 Task: Archive a repository to make it read-only.
Action: Mouse moved to (1102, 66)
Screenshot: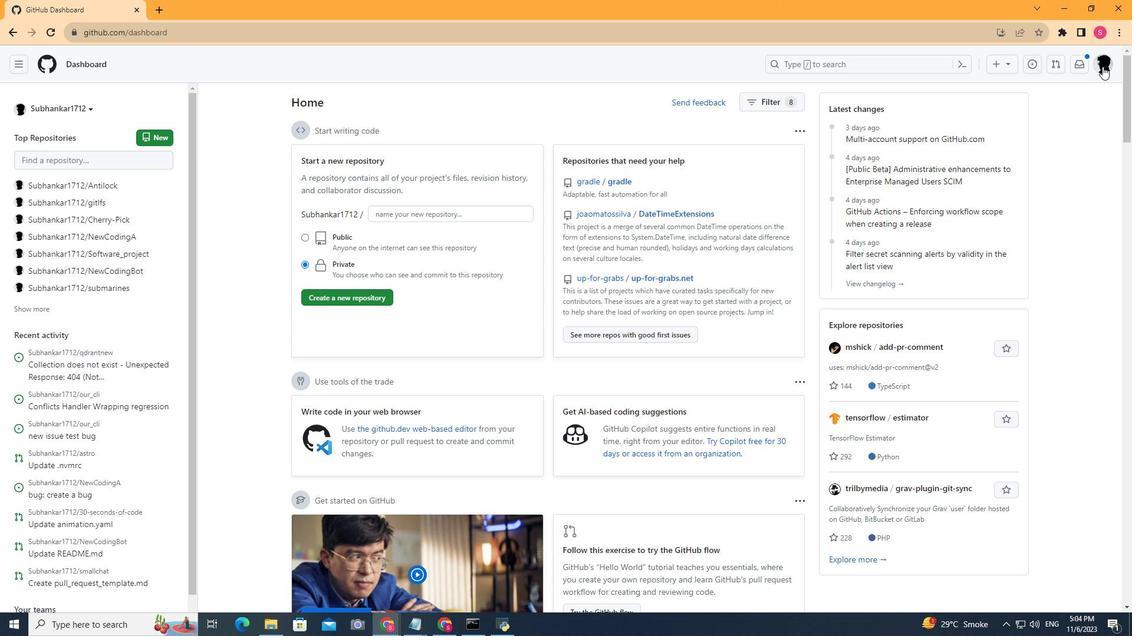 
Action: Mouse pressed left at (1102, 66)
Screenshot: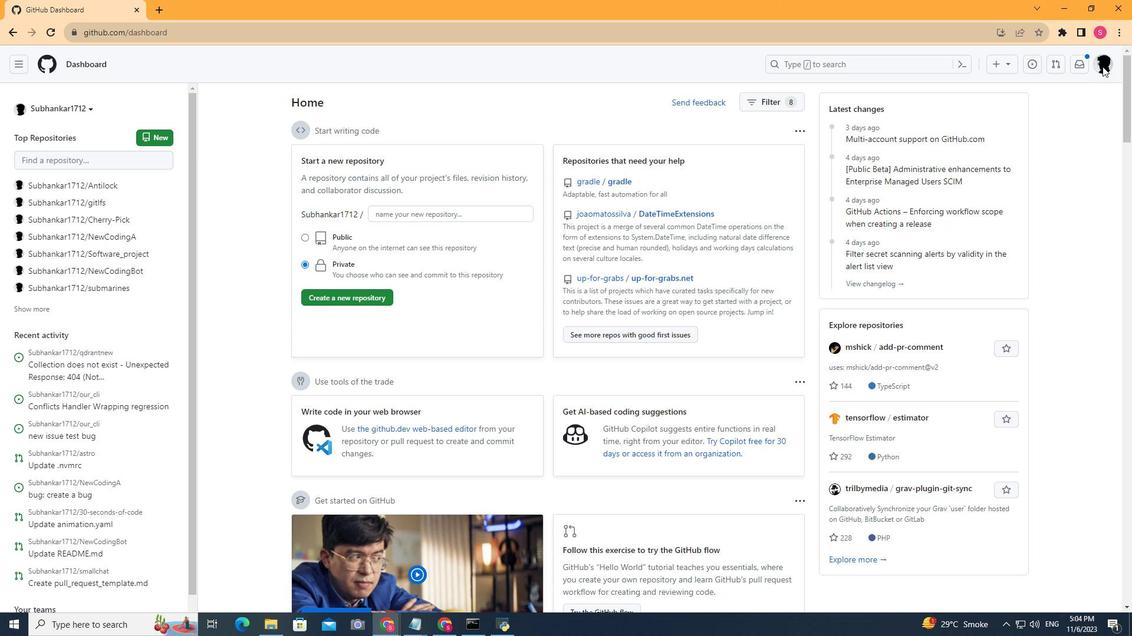 
Action: Mouse moved to (1025, 171)
Screenshot: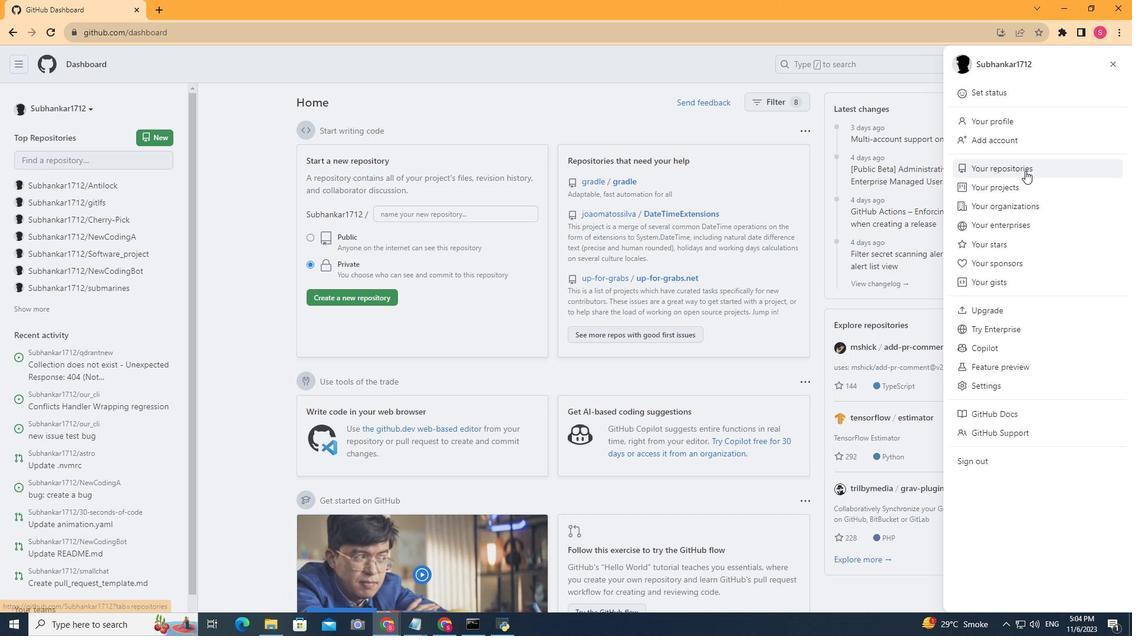 
Action: Mouse pressed left at (1025, 171)
Screenshot: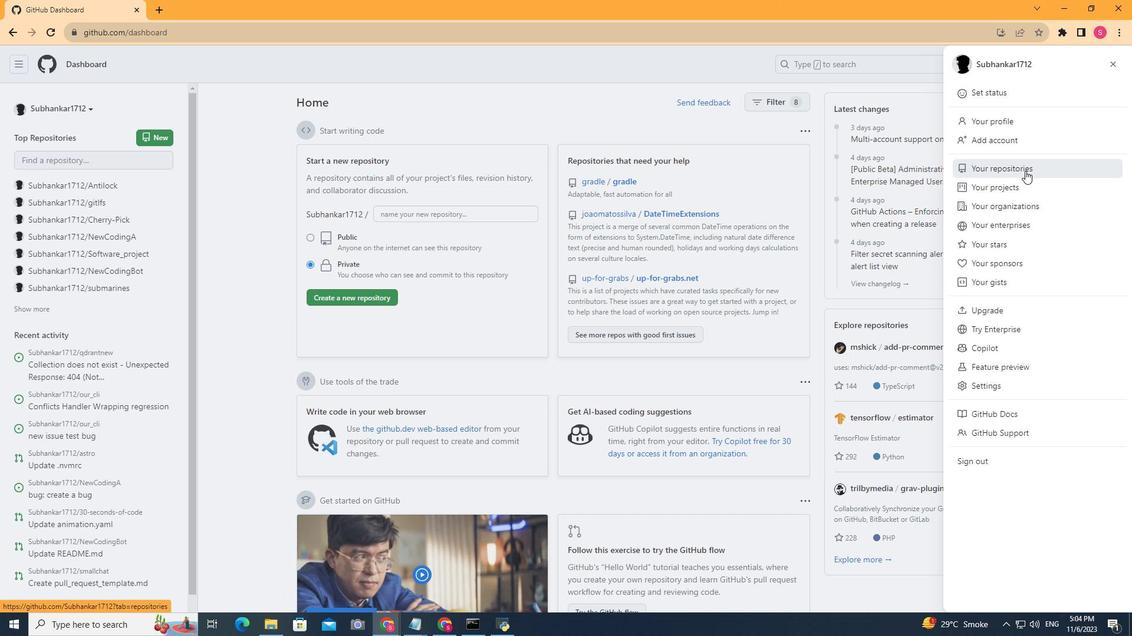 
Action: Mouse moved to (478, 195)
Screenshot: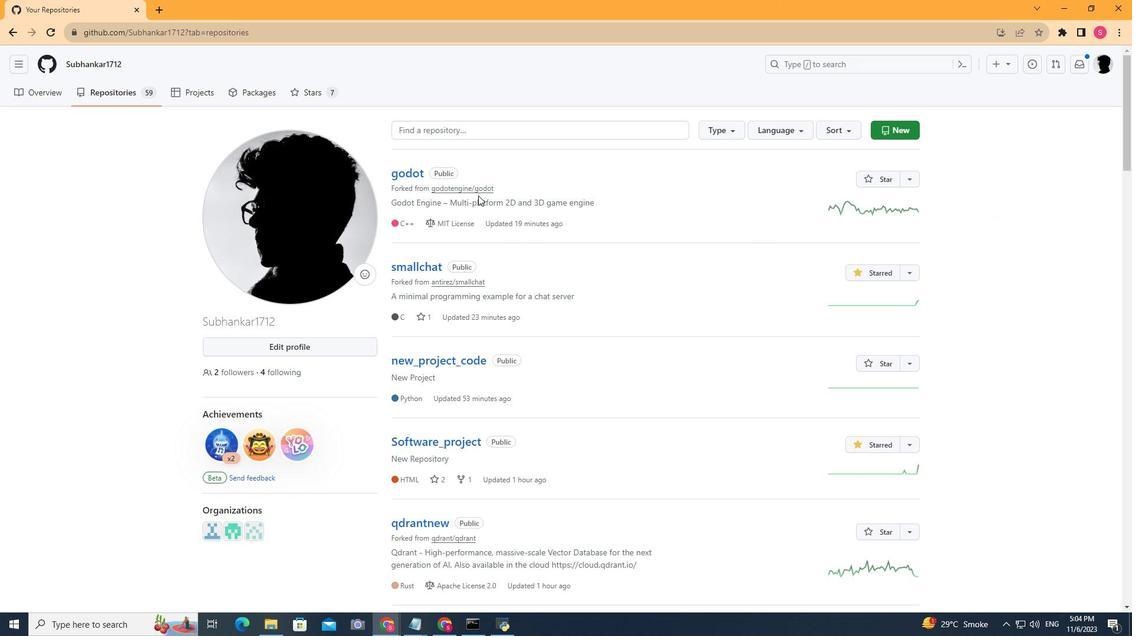 
Action: Mouse scrolled (478, 195) with delta (0, 0)
Screenshot: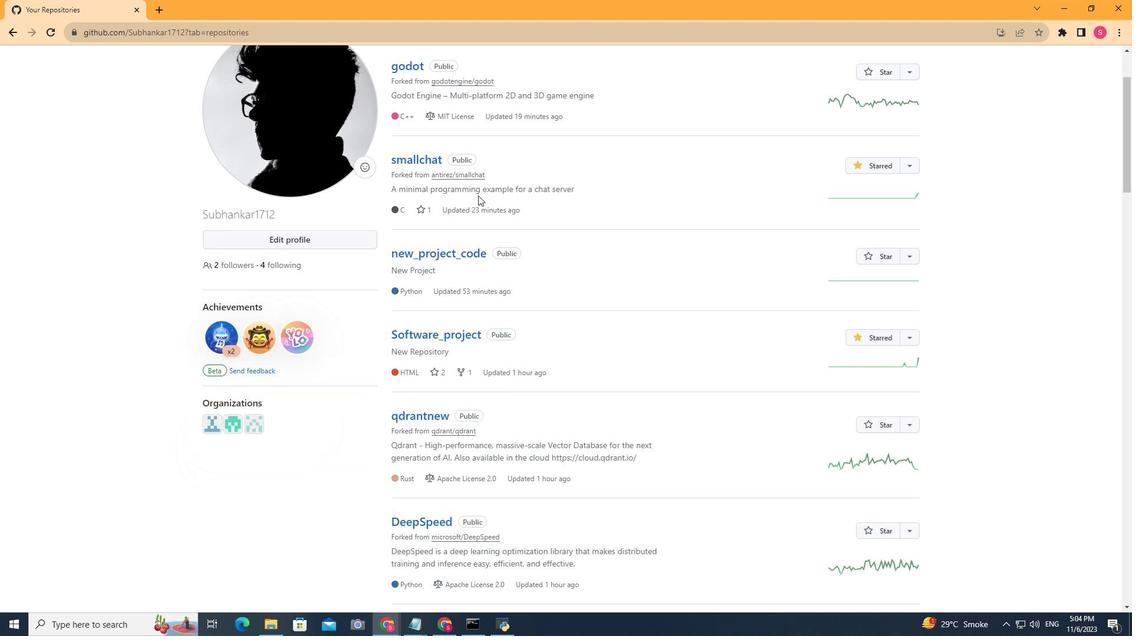 
Action: Mouse scrolled (478, 195) with delta (0, 0)
Screenshot: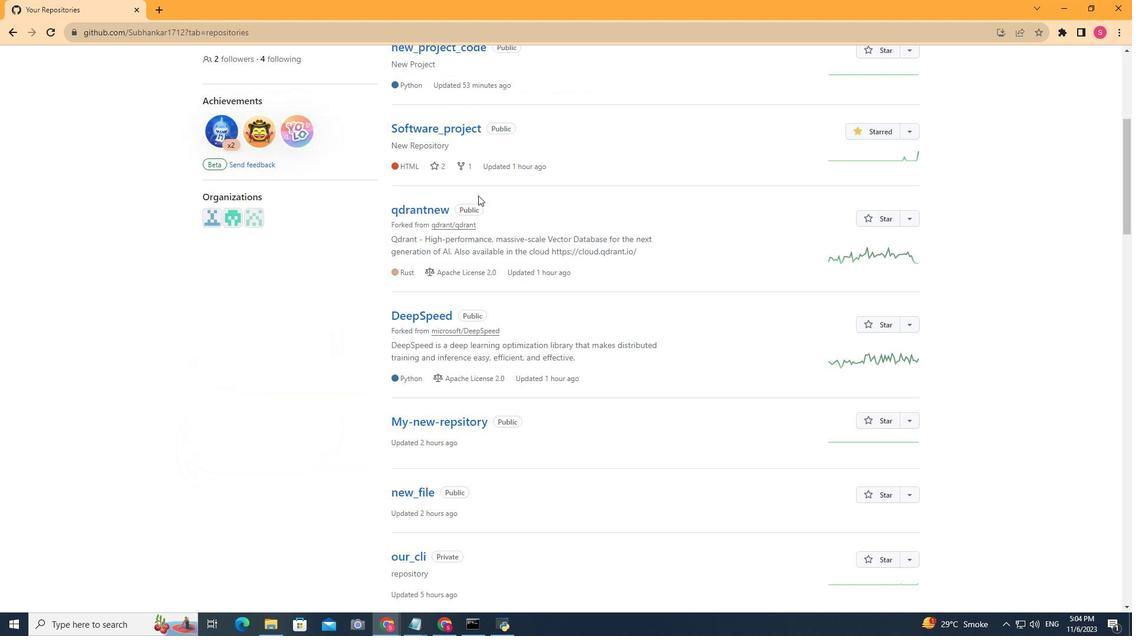
Action: Mouse scrolled (478, 195) with delta (0, 0)
Screenshot: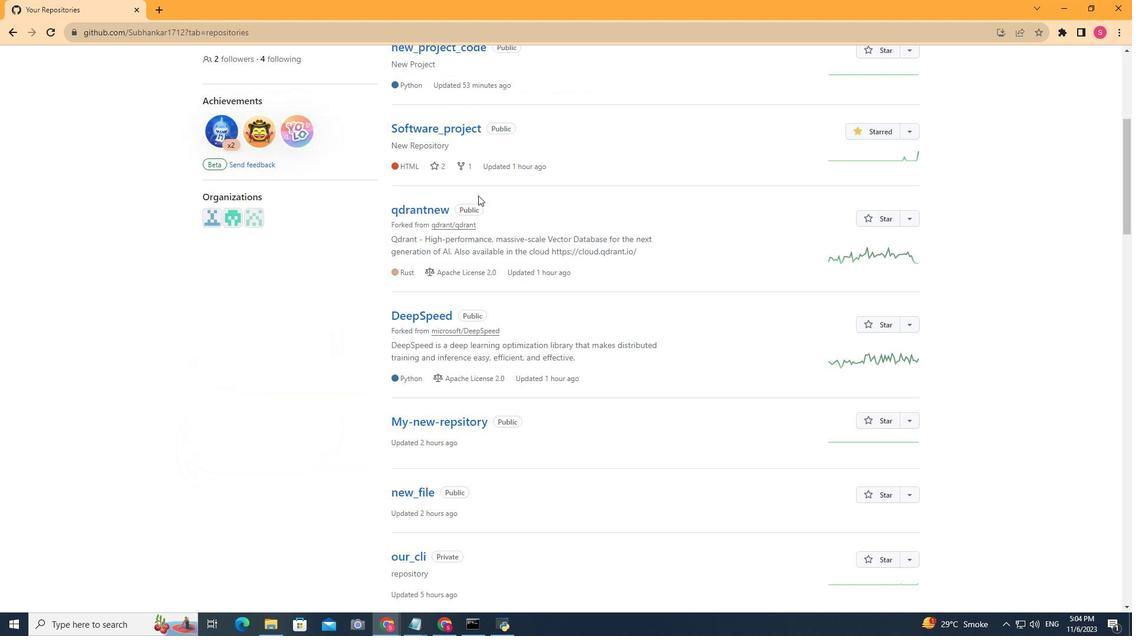 
Action: Mouse scrolled (478, 195) with delta (0, 0)
Screenshot: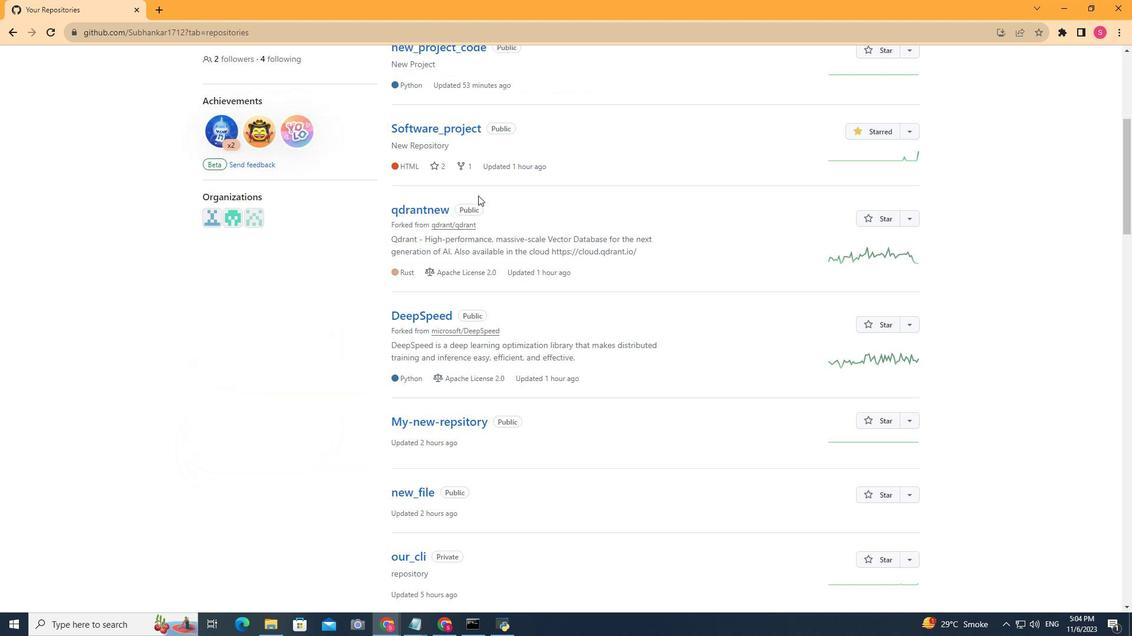 
Action: Mouse scrolled (478, 195) with delta (0, 0)
Screenshot: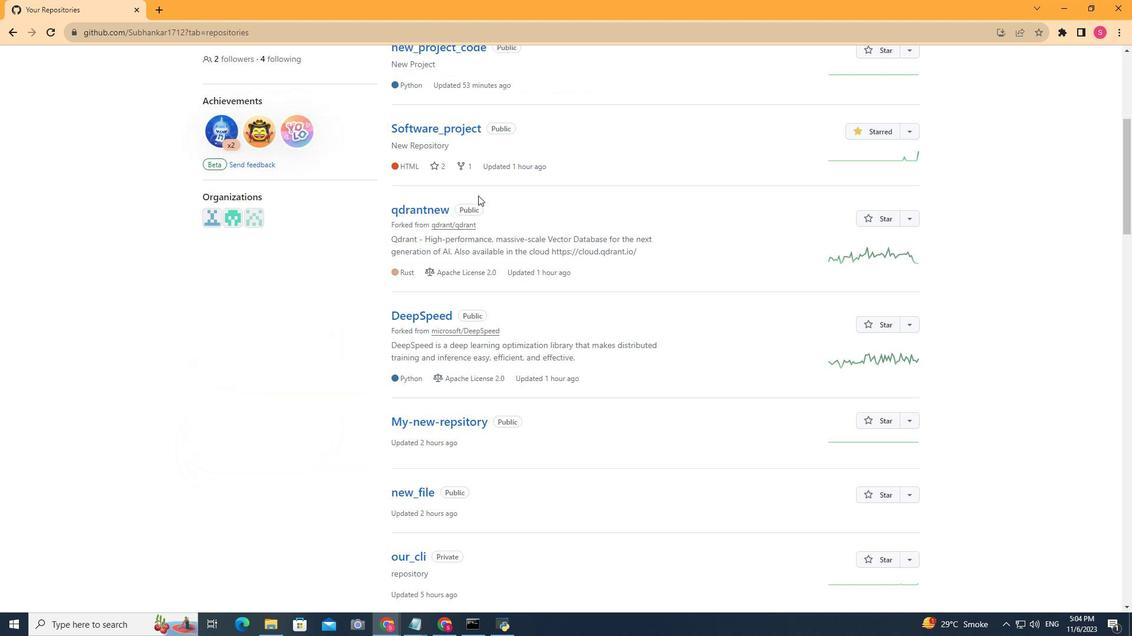 
Action: Mouse scrolled (478, 195) with delta (0, 0)
Screenshot: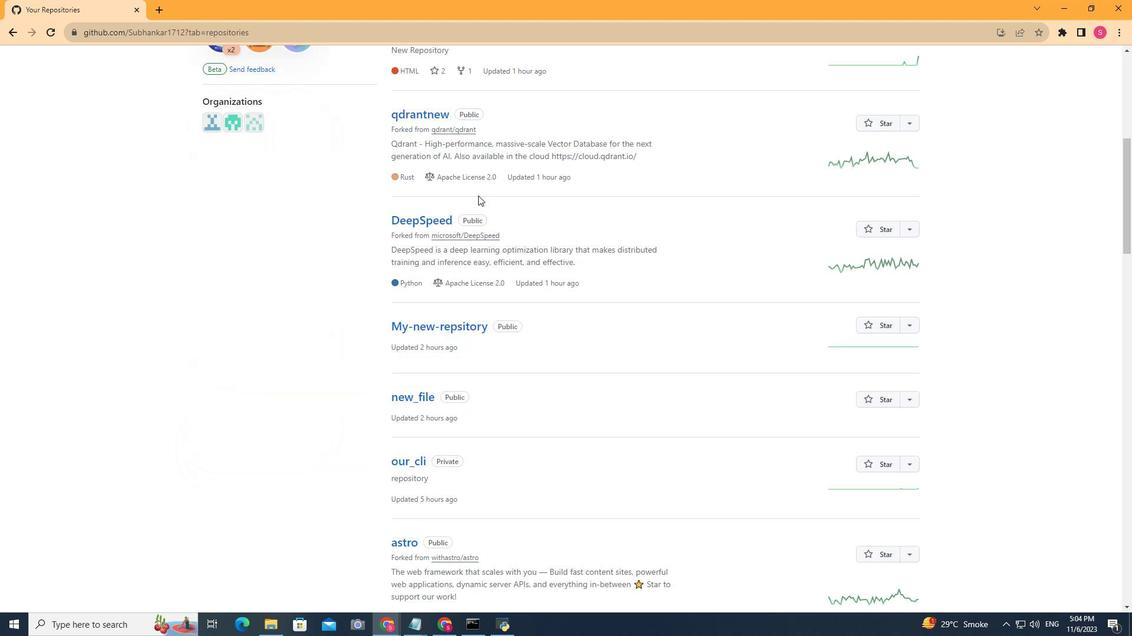 
Action: Mouse scrolled (478, 195) with delta (0, 0)
Screenshot: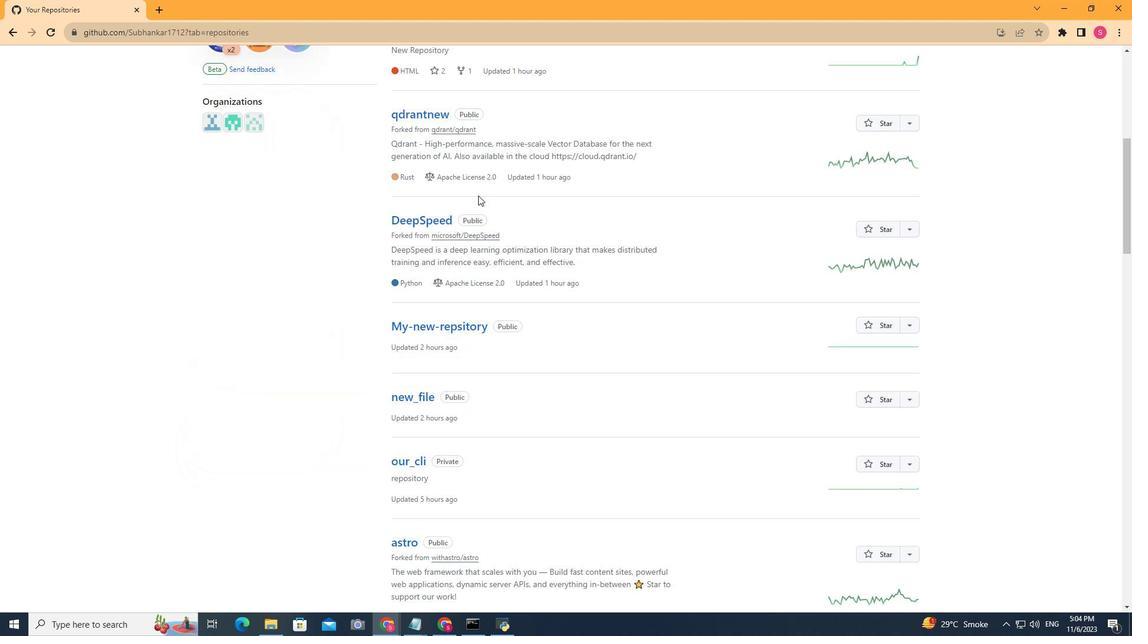
Action: Mouse scrolled (478, 195) with delta (0, 0)
Screenshot: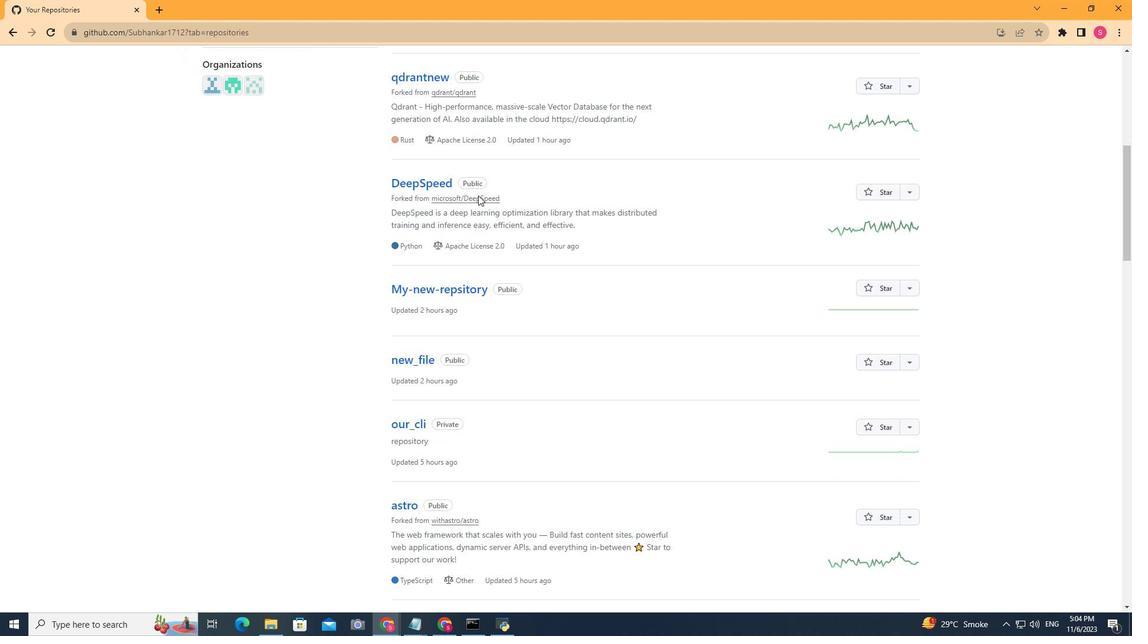 
Action: Mouse scrolled (478, 195) with delta (0, 0)
Screenshot: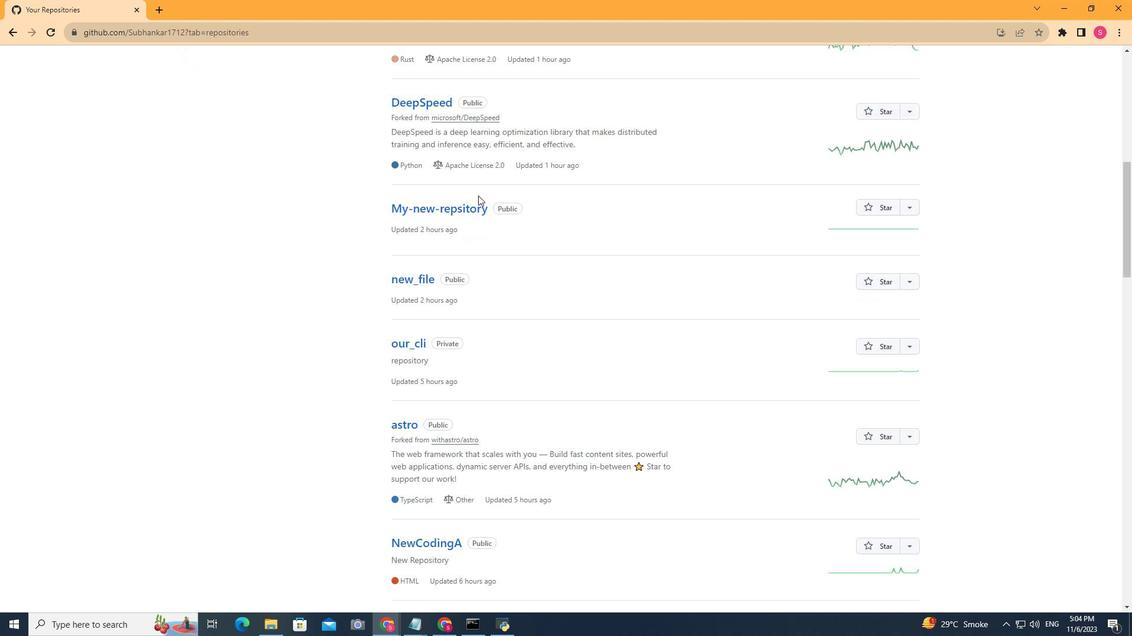 
Action: Mouse scrolled (478, 195) with delta (0, 0)
Screenshot: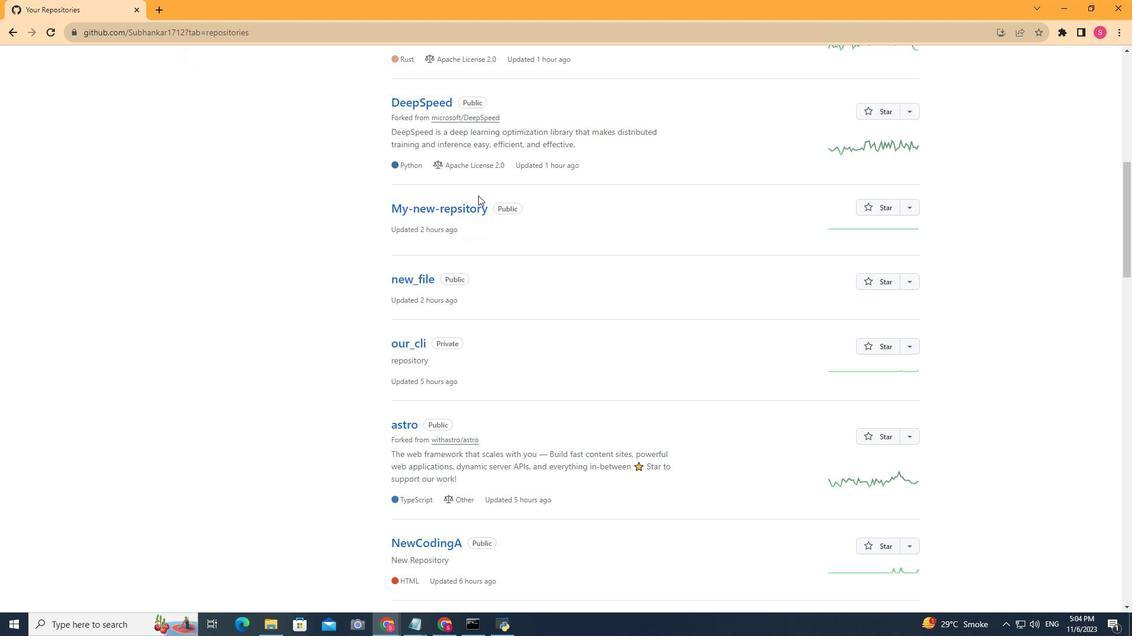 
Action: Mouse scrolled (478, 195) with delta (0, 0)
Screenshot: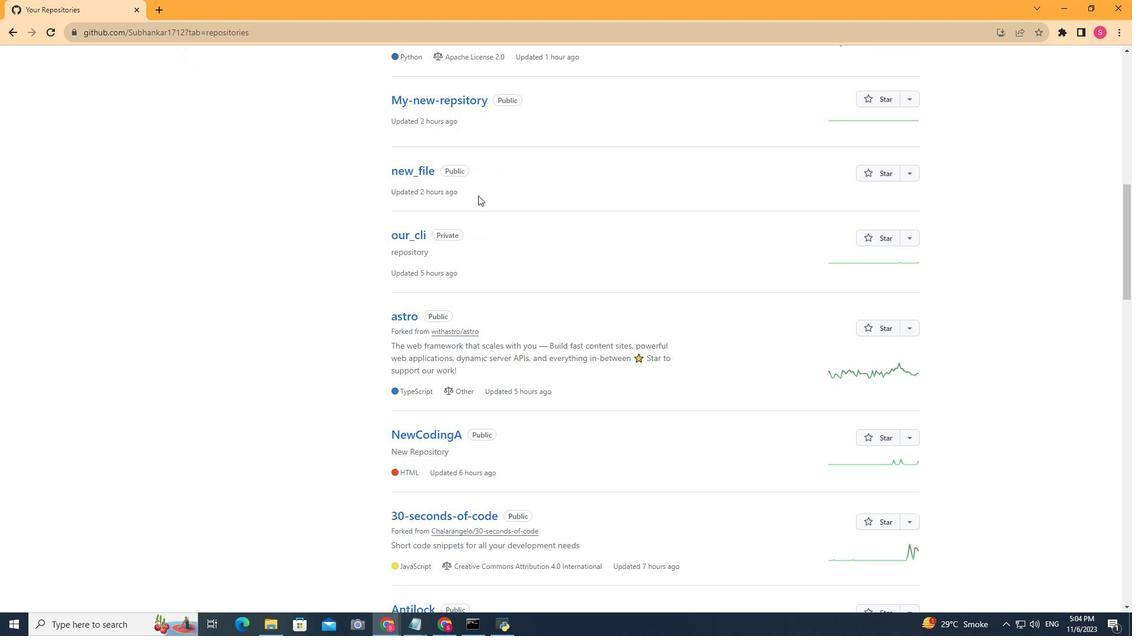 
Action: Mouse scrolled (478, 195) with delta (0, 0)
Screenshot: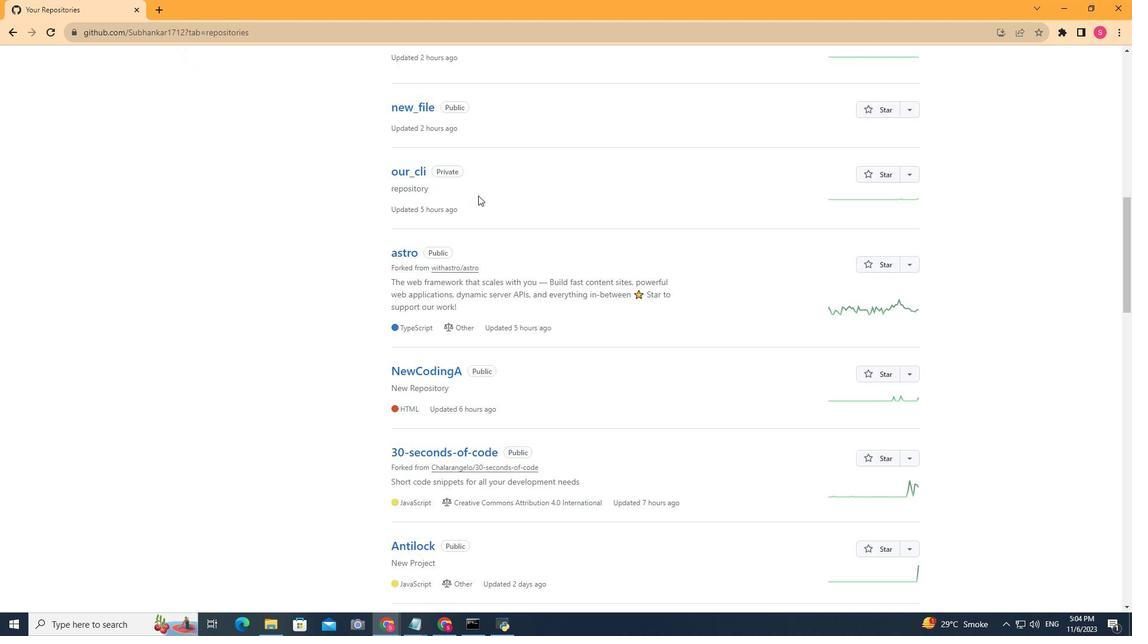 
Action: Mouse moved to (409, 161)
Screenshot: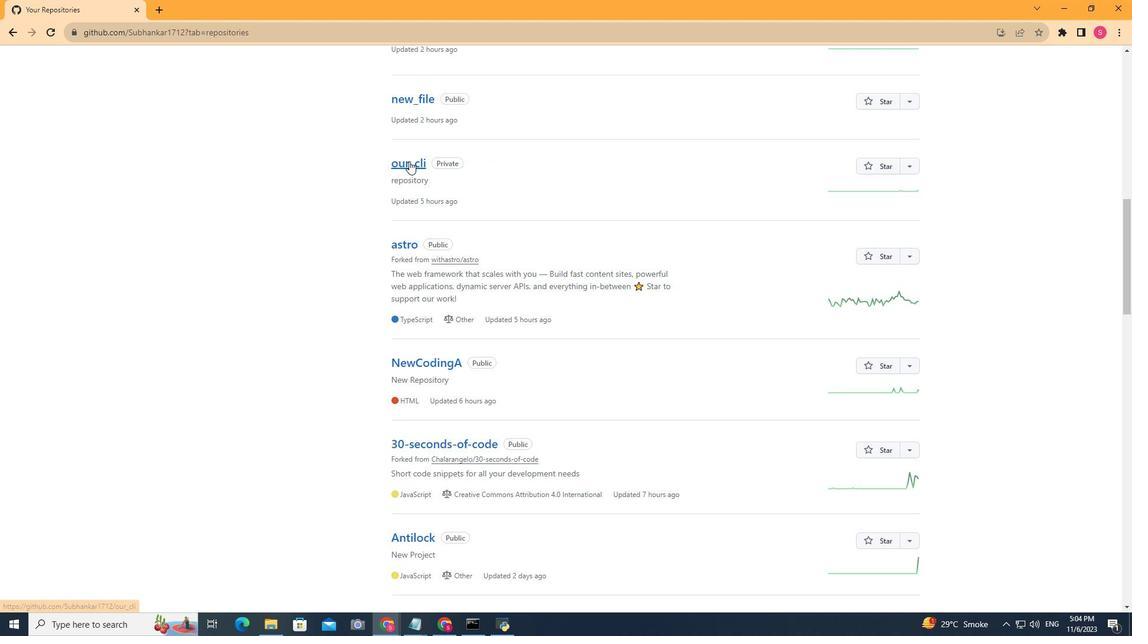 
Action: Mouse pressed left at (409, 161)
Screenshot: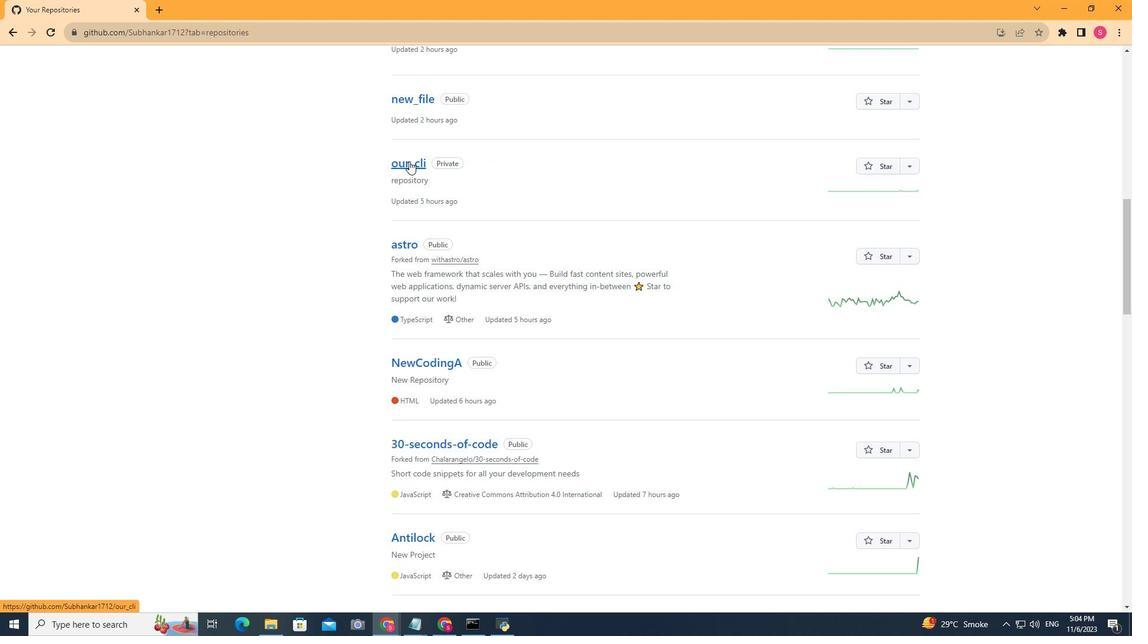 
Action: Mouse moved to (517, 97)
Screenshot: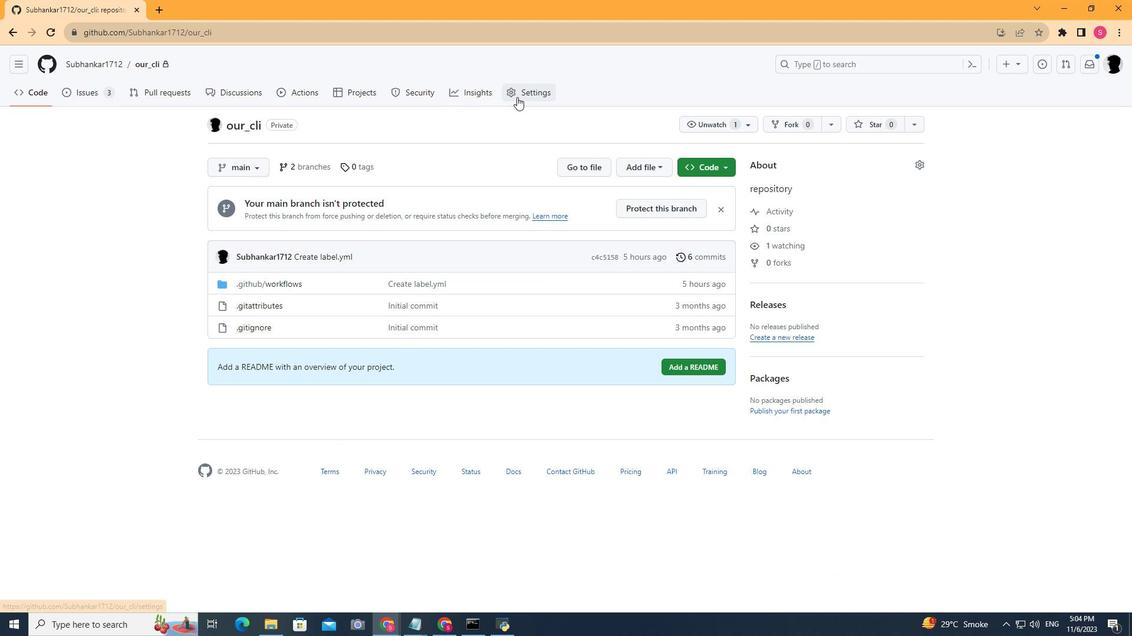 
Action: Mouse pressed left at (517, 97)
Screenshot: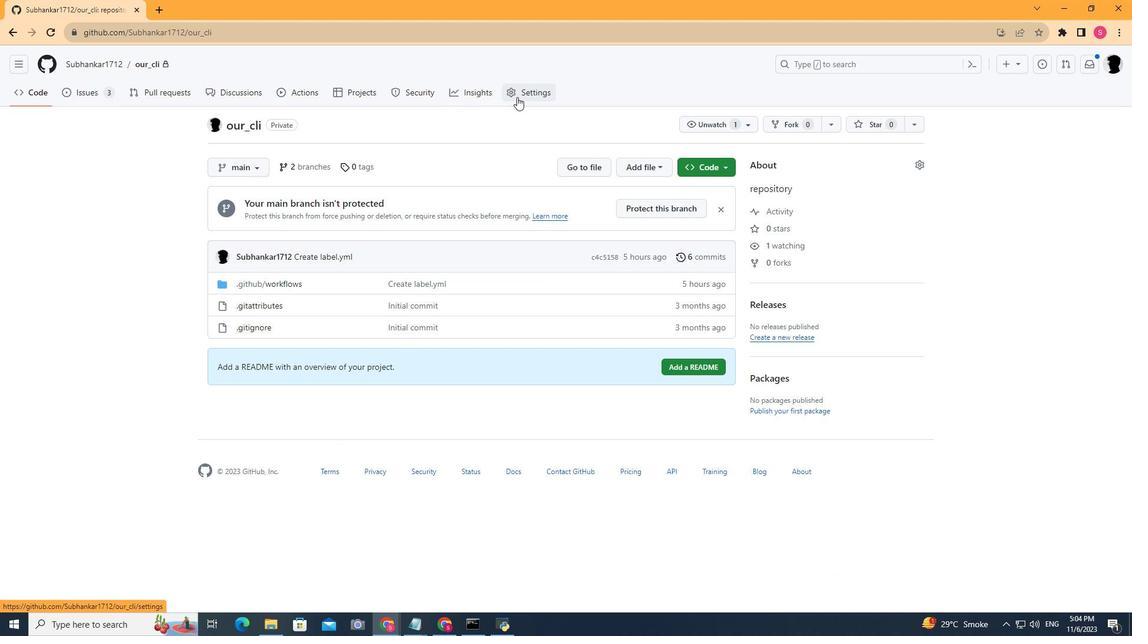 
Action: Mouse moved to (521, 195)
Screenshot: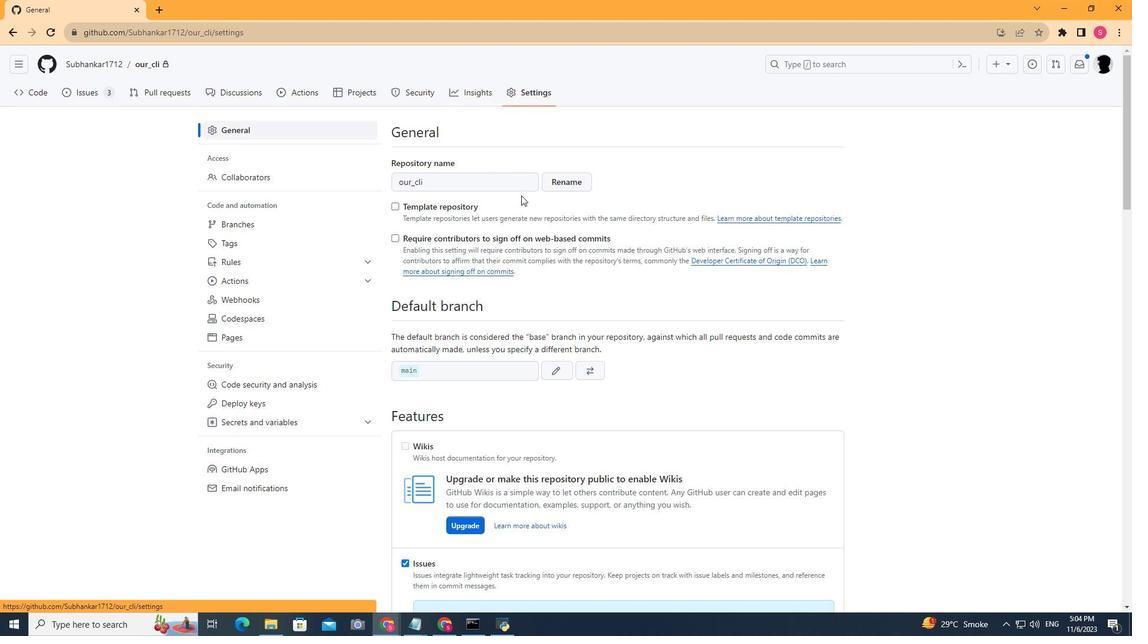 
Action: Mouse scrolled (521, 195) with delta (0, 0)
Screenshot: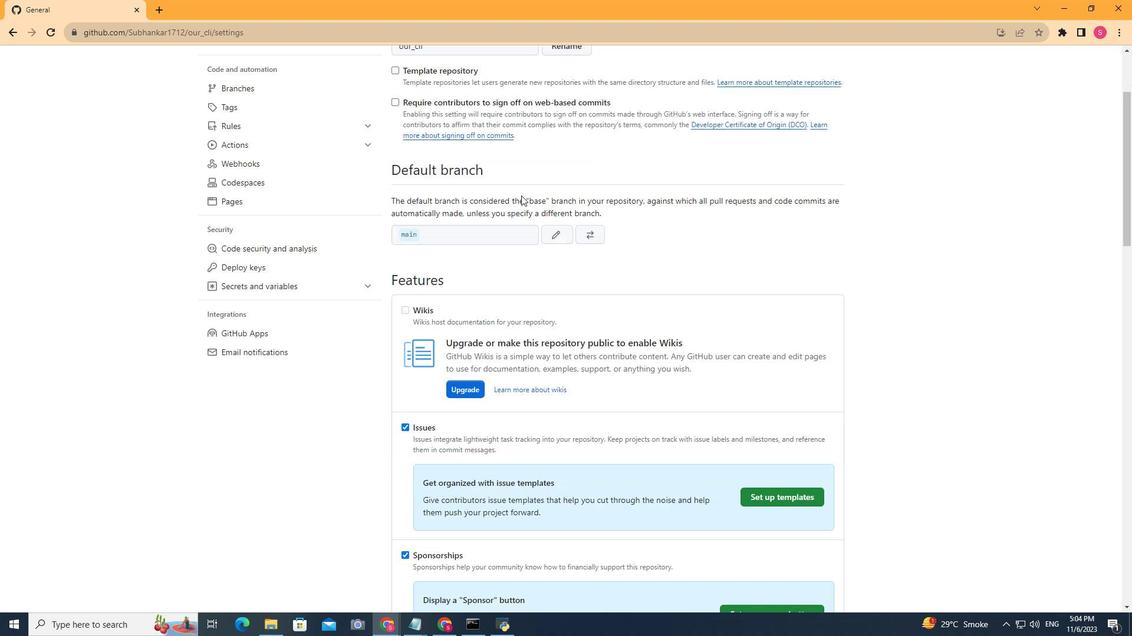 
Action: Mouse scrolled (521, 195) with delta (0, 0)
Screenshot: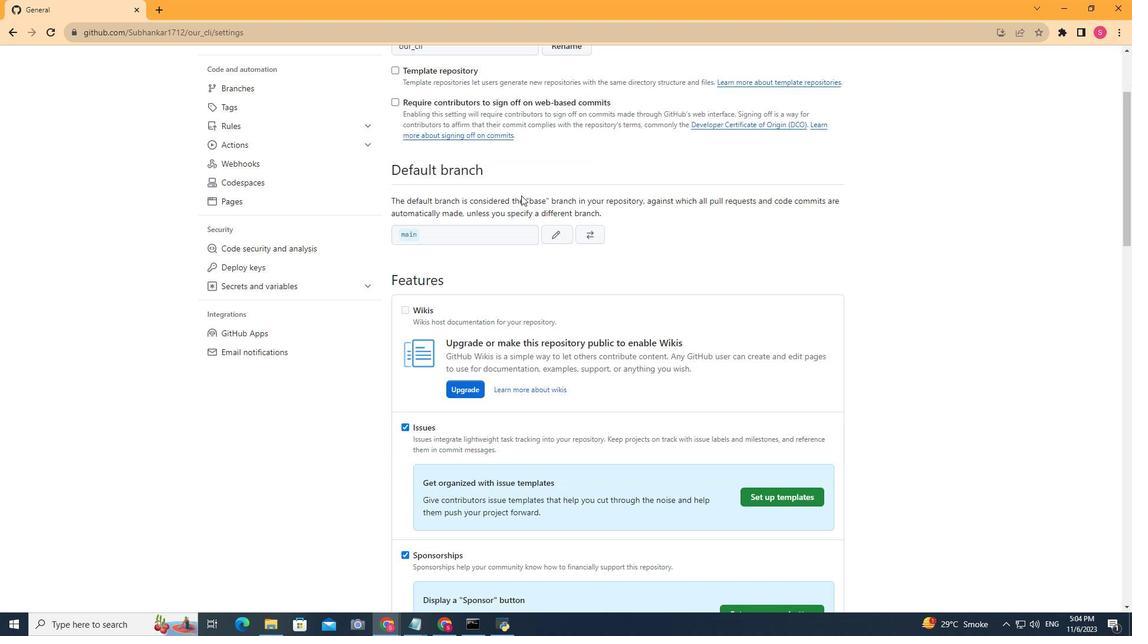 
Action: Mouse scrolled (521, 195) with delta (0, 0)
Screenshot: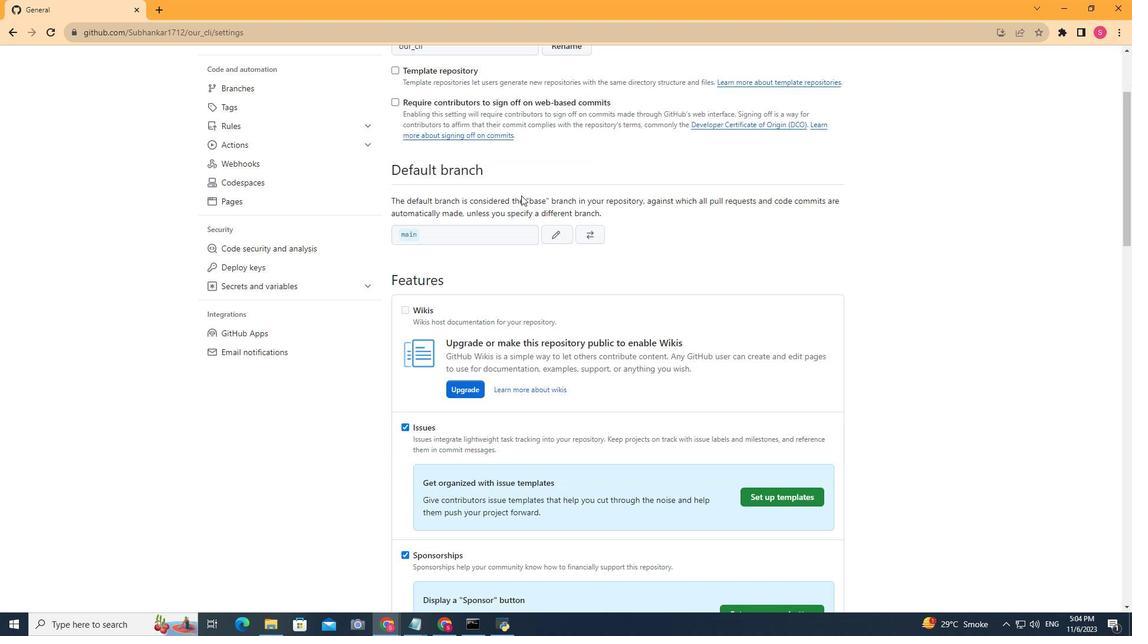 
Action: Mouse scrolled (521, 195) with delta (0, 0)
Screenshot: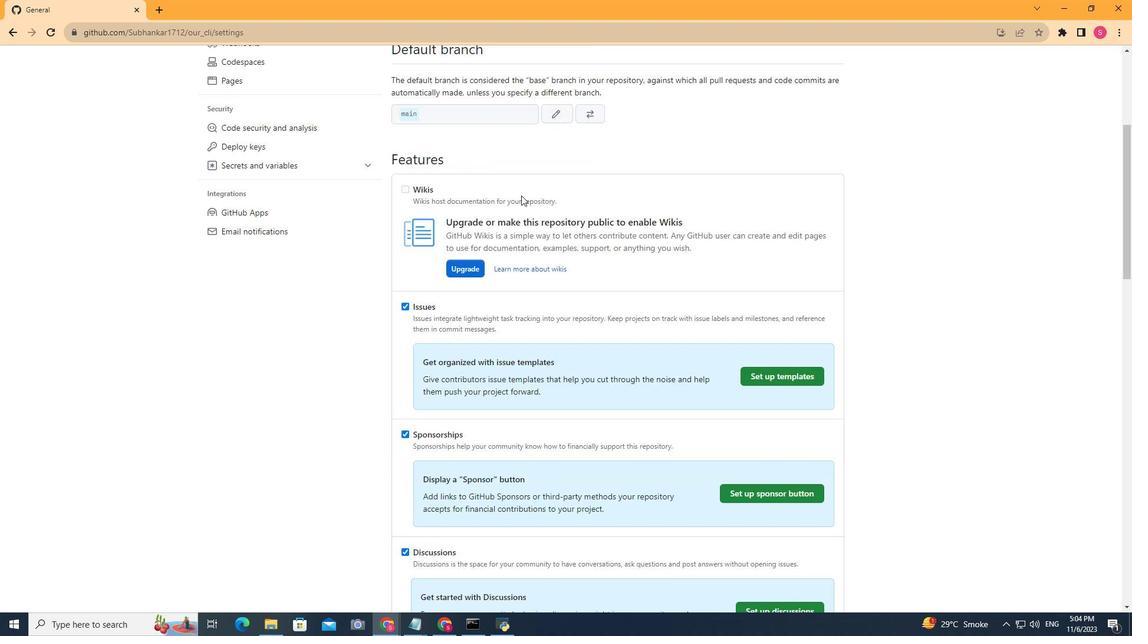 
Action: Mouse scrolled (521, 195) with delta (0, 0)
Screenshot: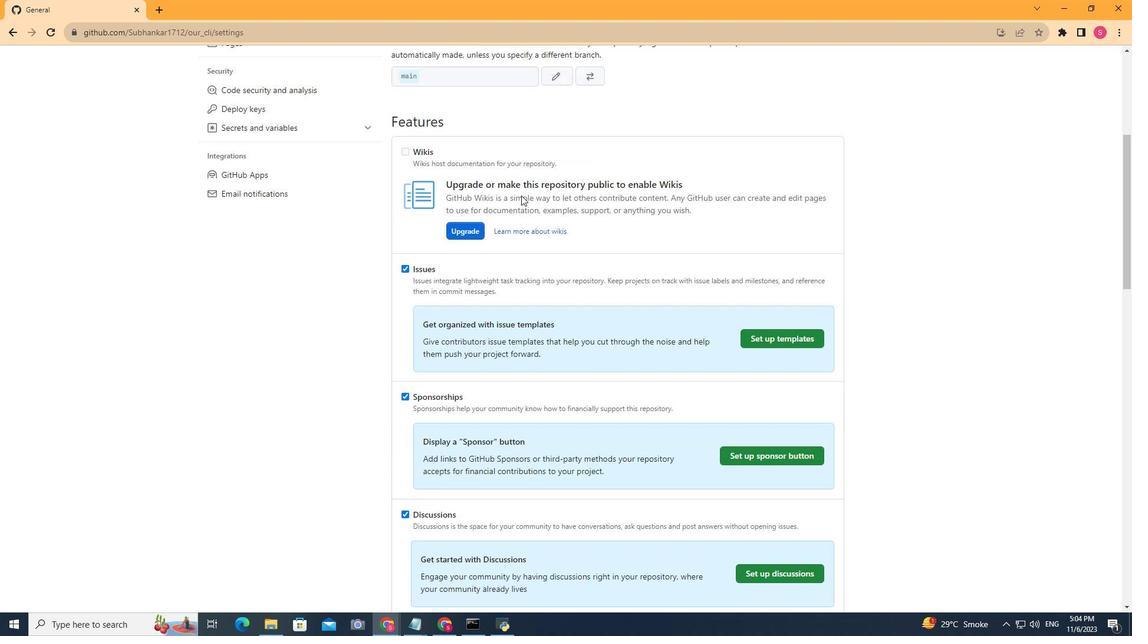 
Action: Mouse scrolled (521, 195) with delta (0, 0)
Screenshot: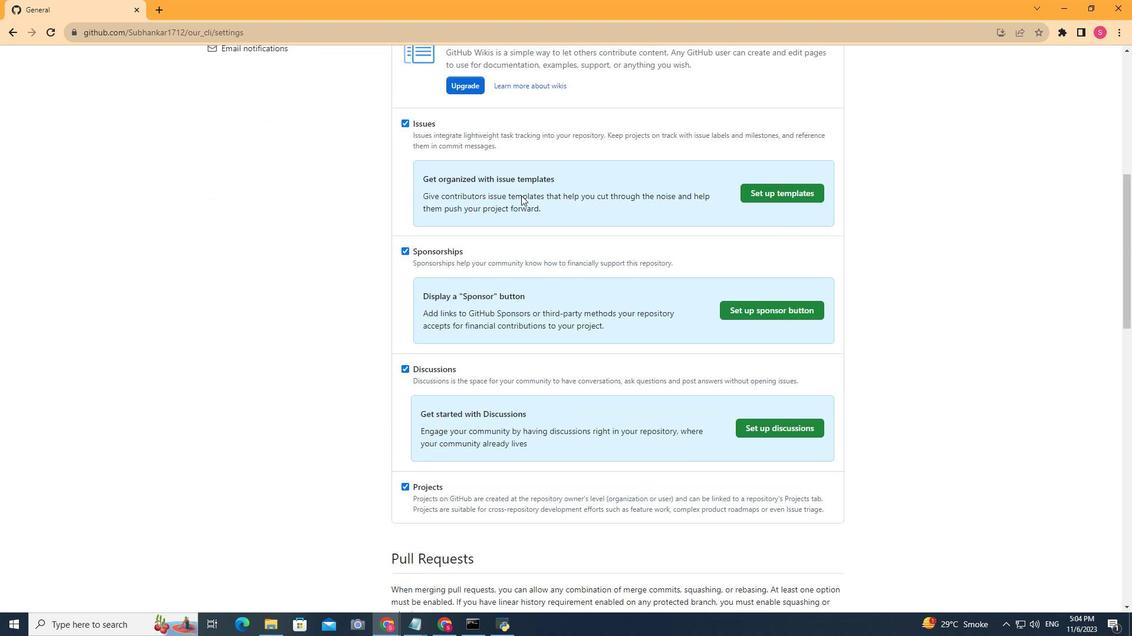 
Action: Mouse scrolled (521, 195) with delta (0, 0)
Screenshot: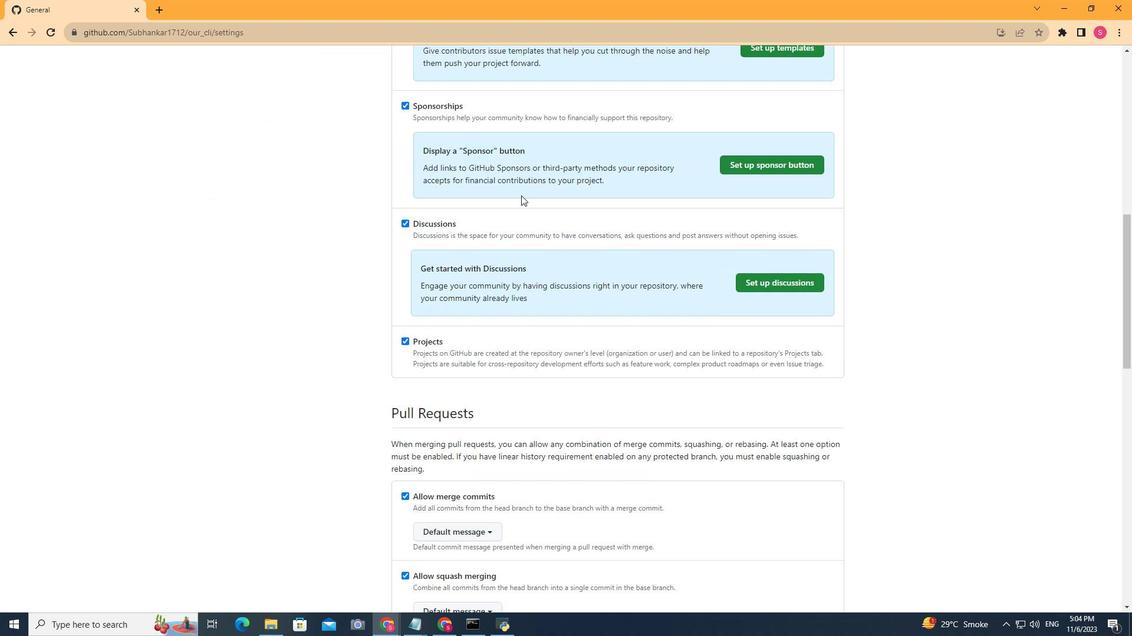 
Action: Mouse scrolled (521, 195) with delta (0, 0)
Screenshot: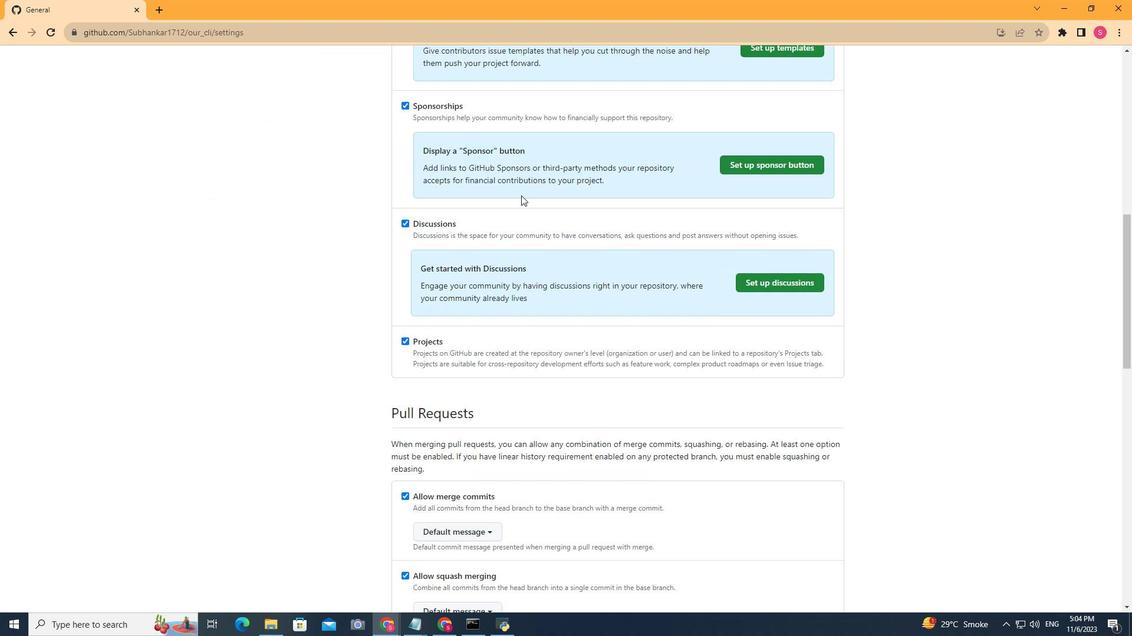 
Action: Mouse scrolled (521, 195) with delta (0, 0)
Screenshot: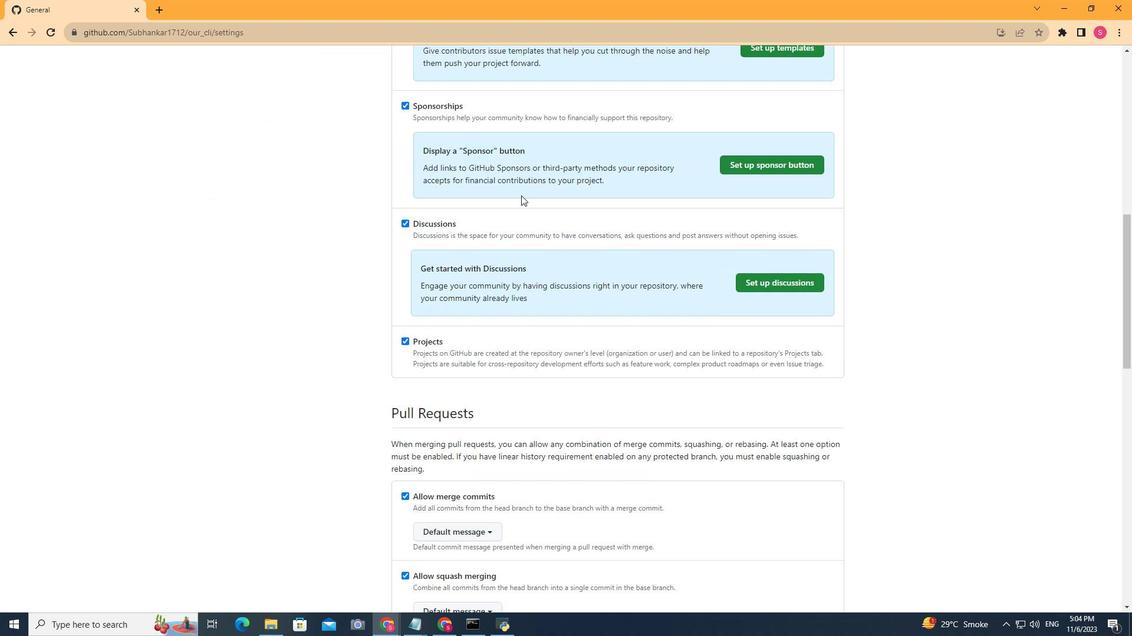 
Action: Mouse scrolled (521, 195) with delta (0, 0)
Screenshot: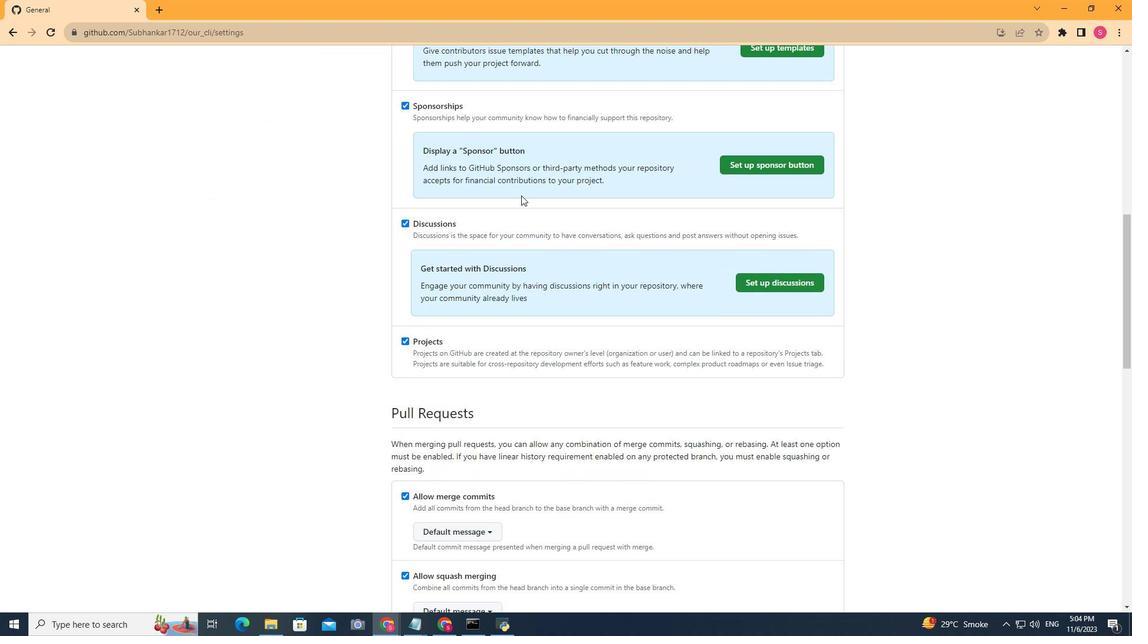 
Action: Mouse scrolled (521, 195) with delta (0, 0)
Screenshot: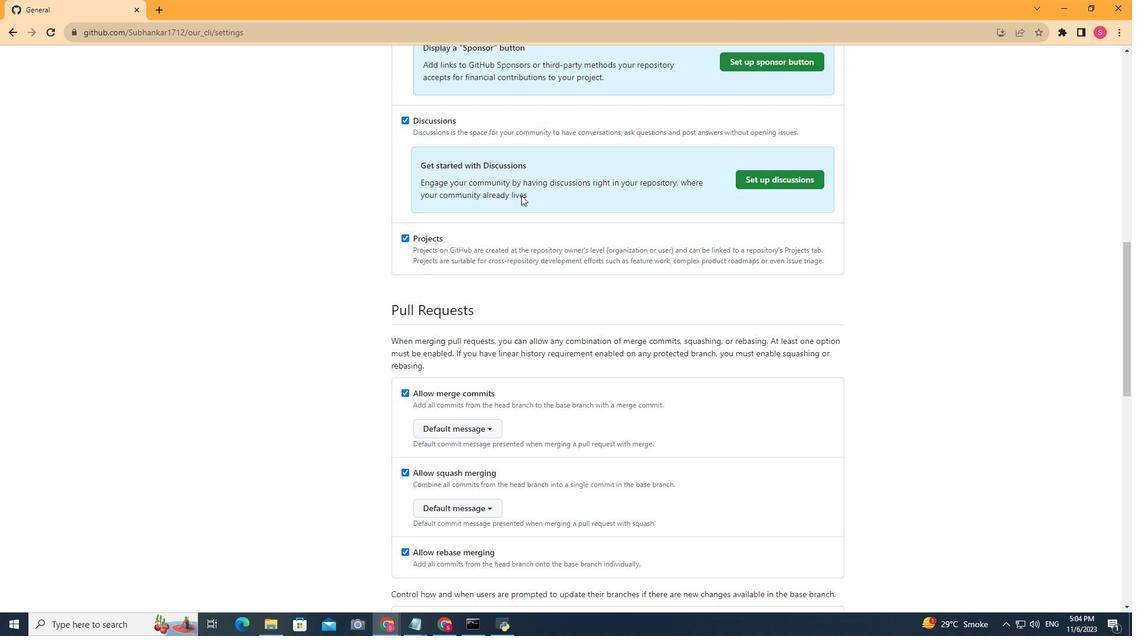 
Action: Mouse scrolled (521, 195) with delta (0, 0)
Screenshot: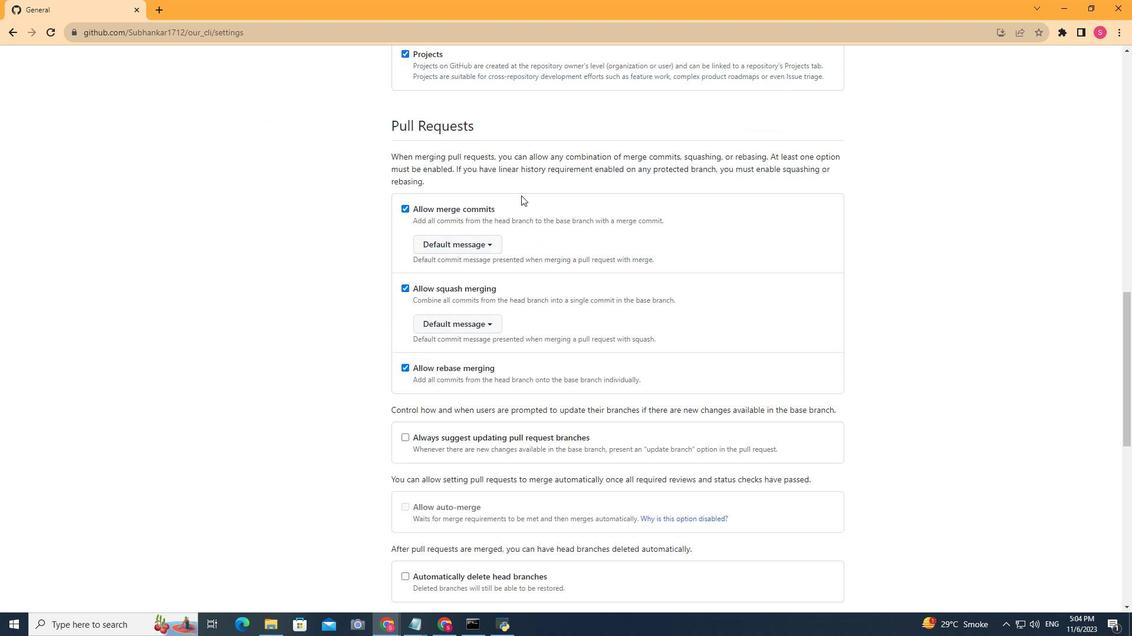 
Action: Mouse moved to (521, 195)
Screenshot: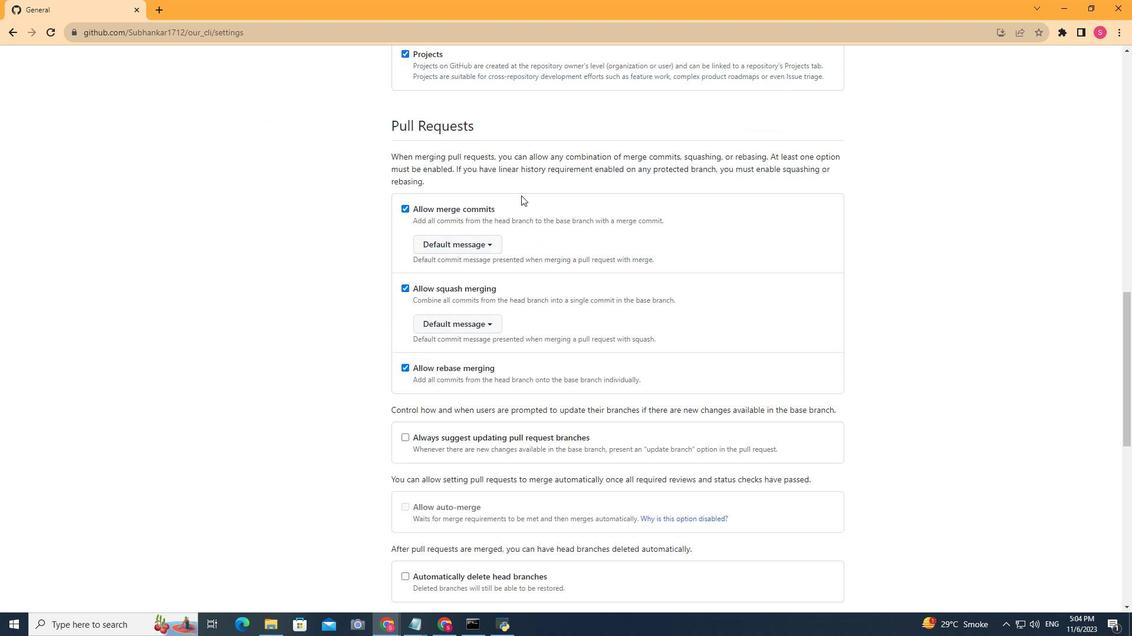 
Action: Mouse scrolled (521, 195) with delta (0, 0)
Screenshot: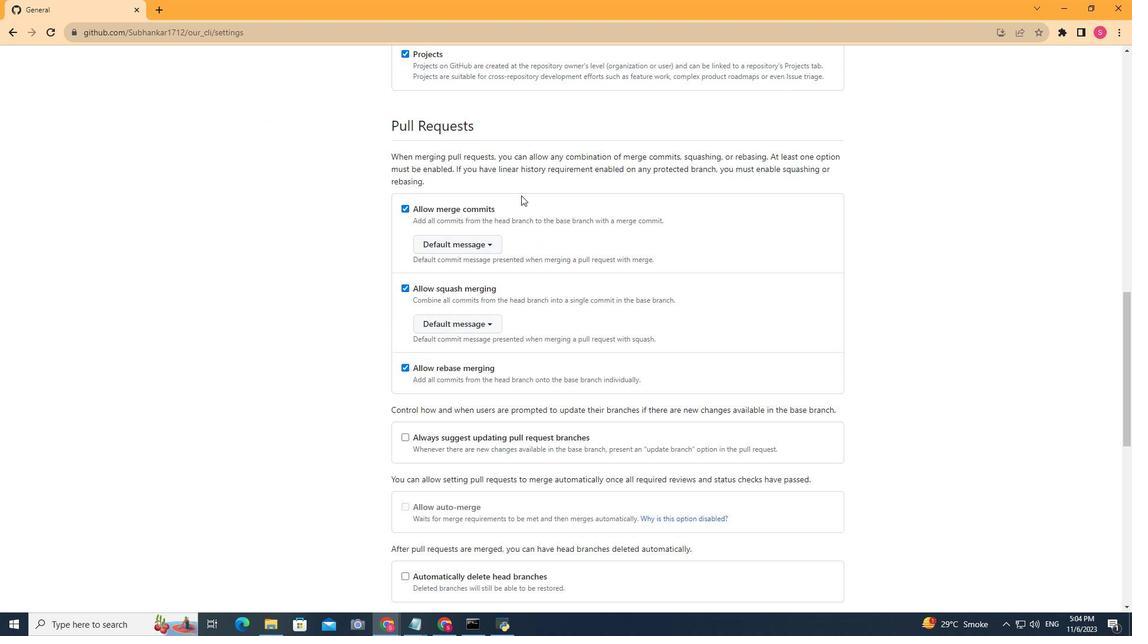 
Action: Mouse scrolled (521, 195) with delta (0, 0)
Screenshot: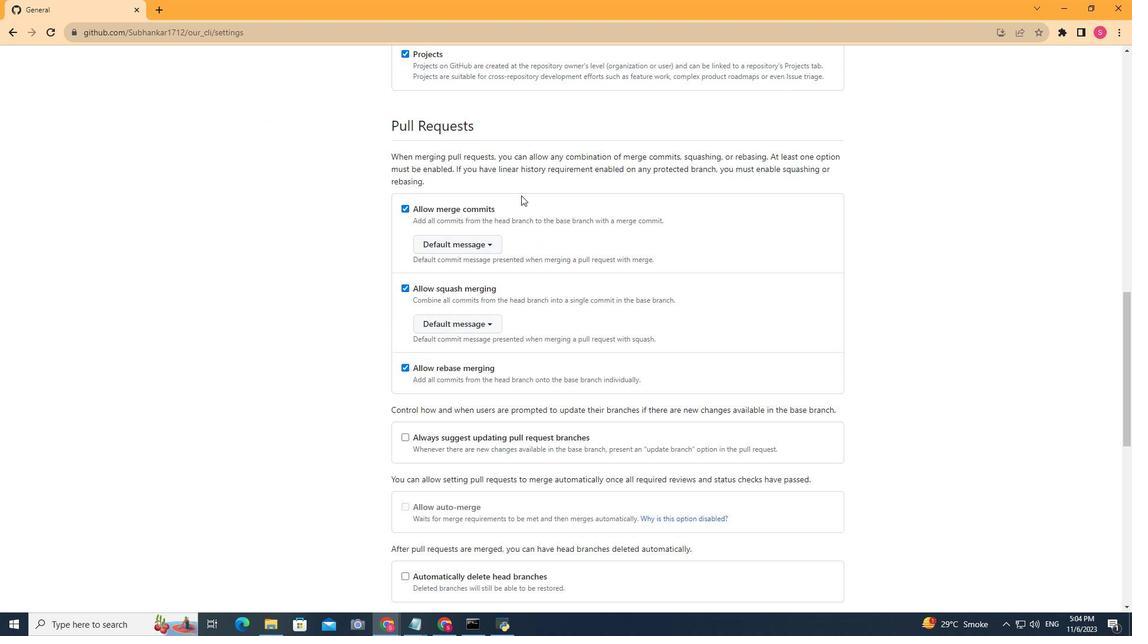 
Action: Mouse scrolled (521, 195) with delta (0, 0)
Screenshot: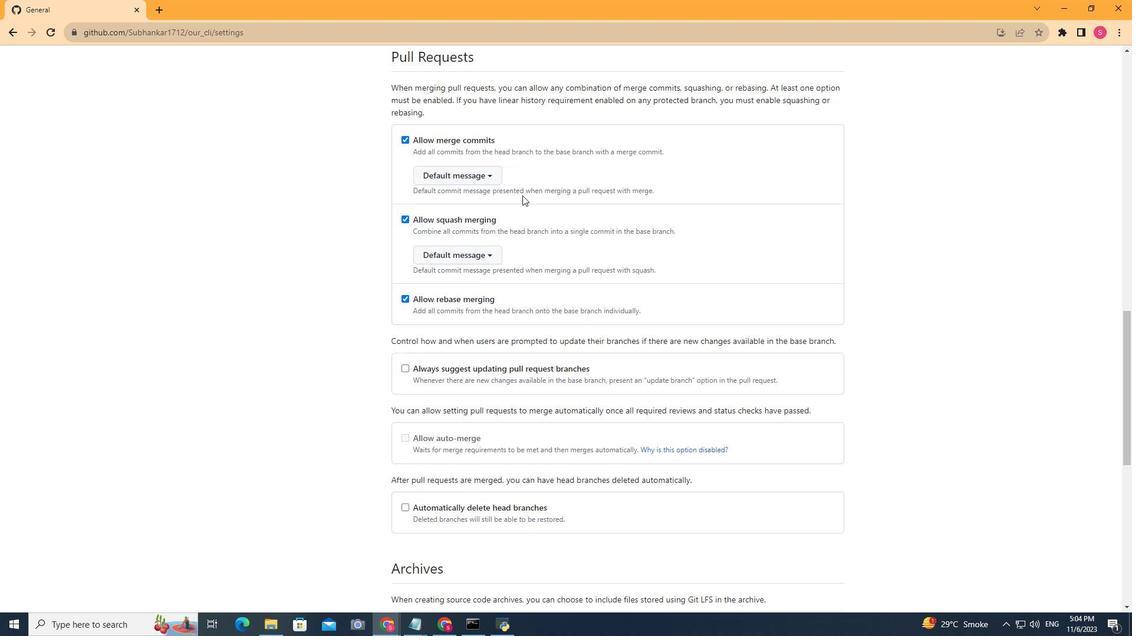 
Action: Mouse scrolled (521, 195) with delta (0, 0)
Screenshot: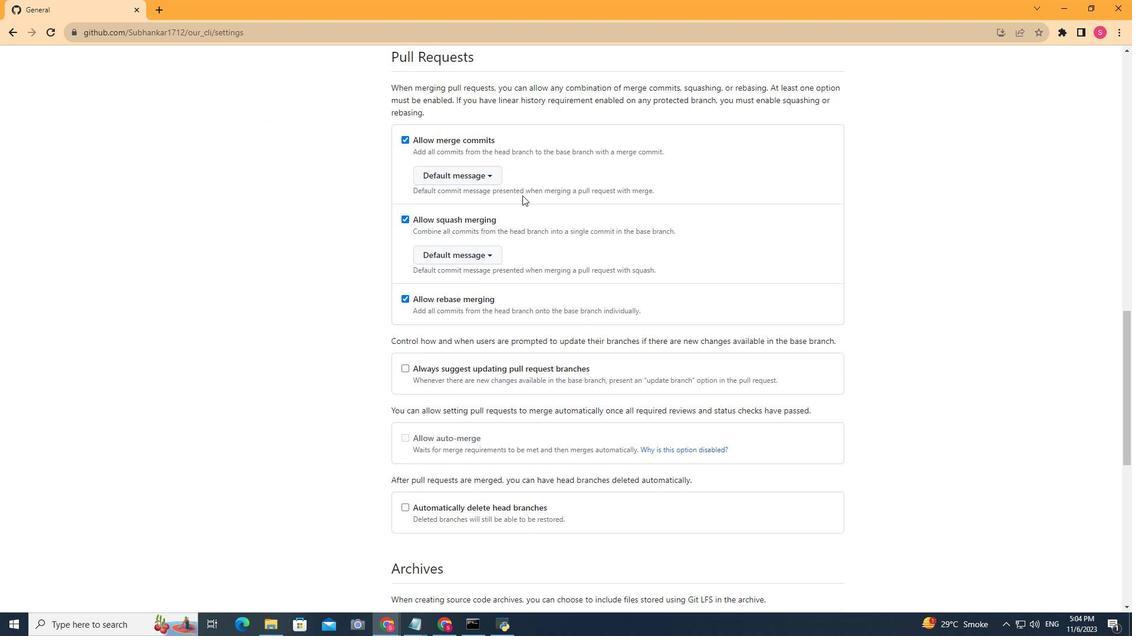 
Action: Mouse moved to (522, 195)
Screenshot: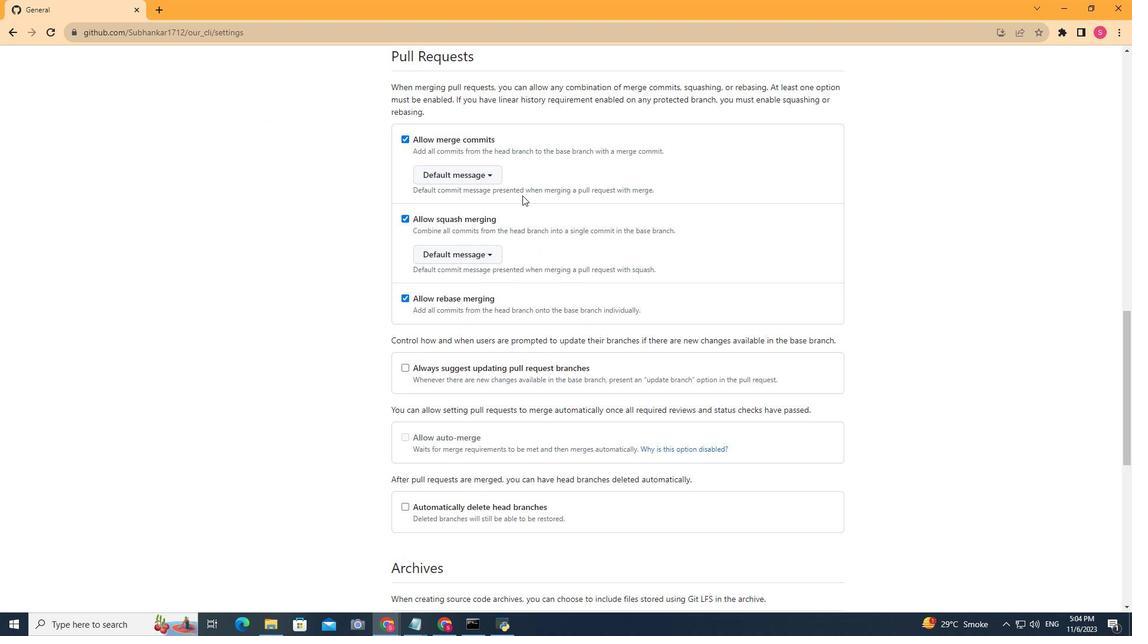 
Action: Mouse scrolled (522, 195) with delta (0, 0)
Screenshot: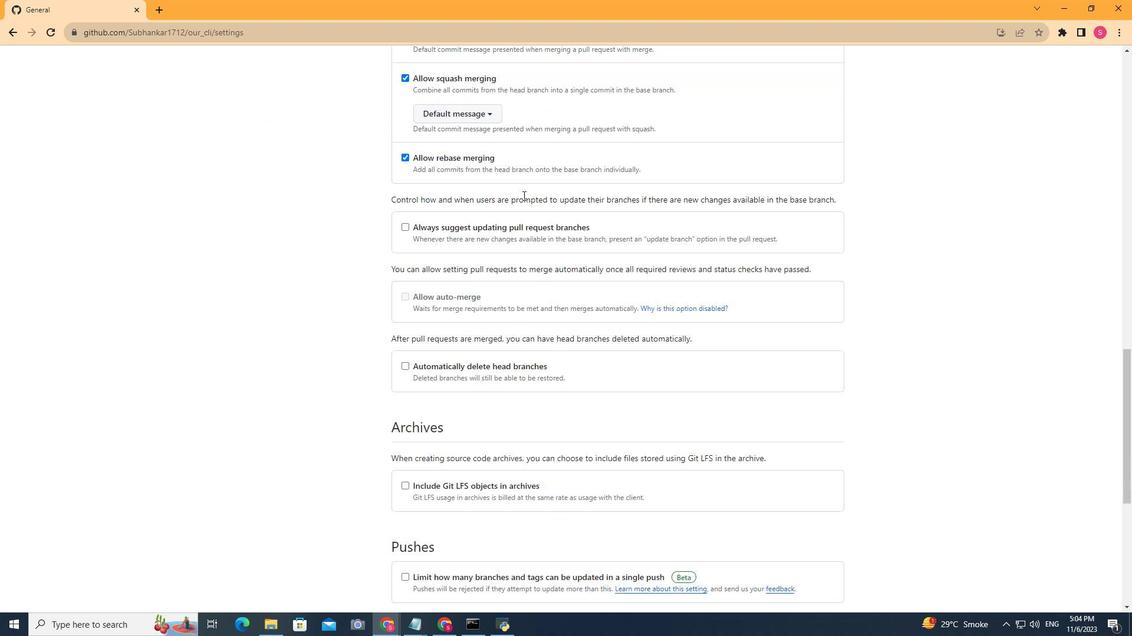 
Action: Mouse scrolled (522, 195) with delta (0, 0)
Screenshot: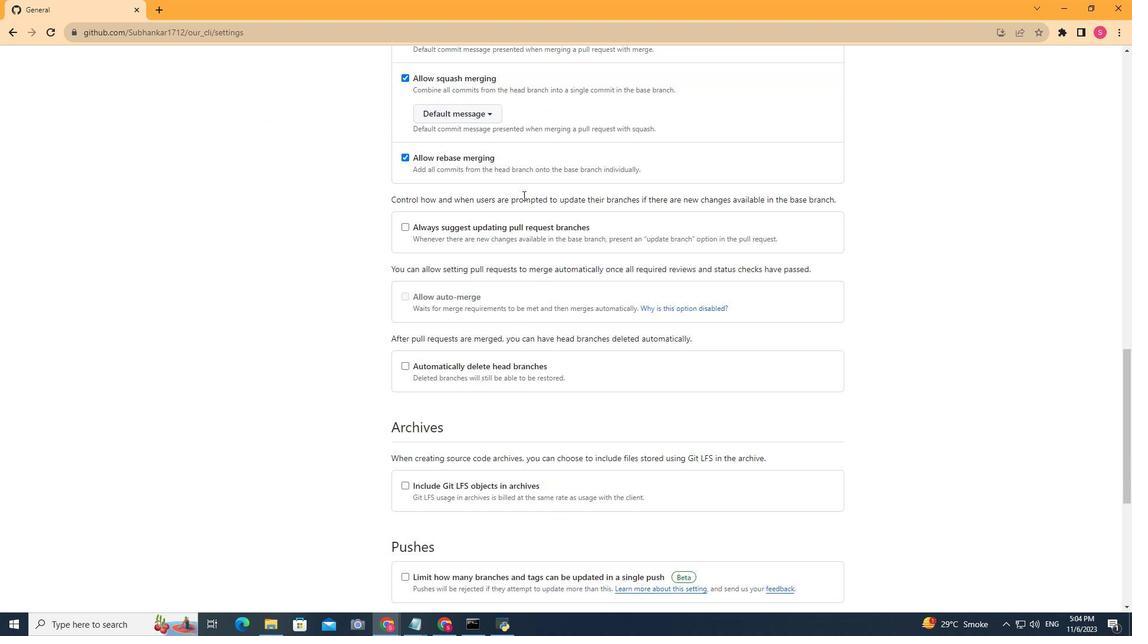 
Action: Mouse scrolled (522, 195) with delta (0, 0)
Screenshot: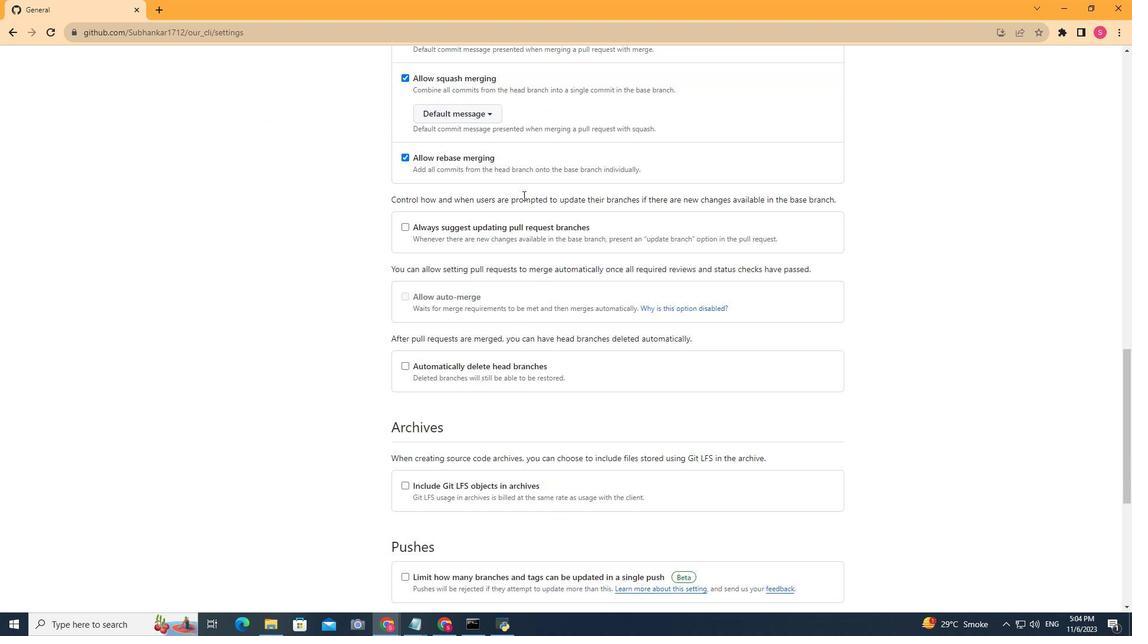 
Action: Mouse scrolled (522, 195) with delta (0, 0)
Screenshot: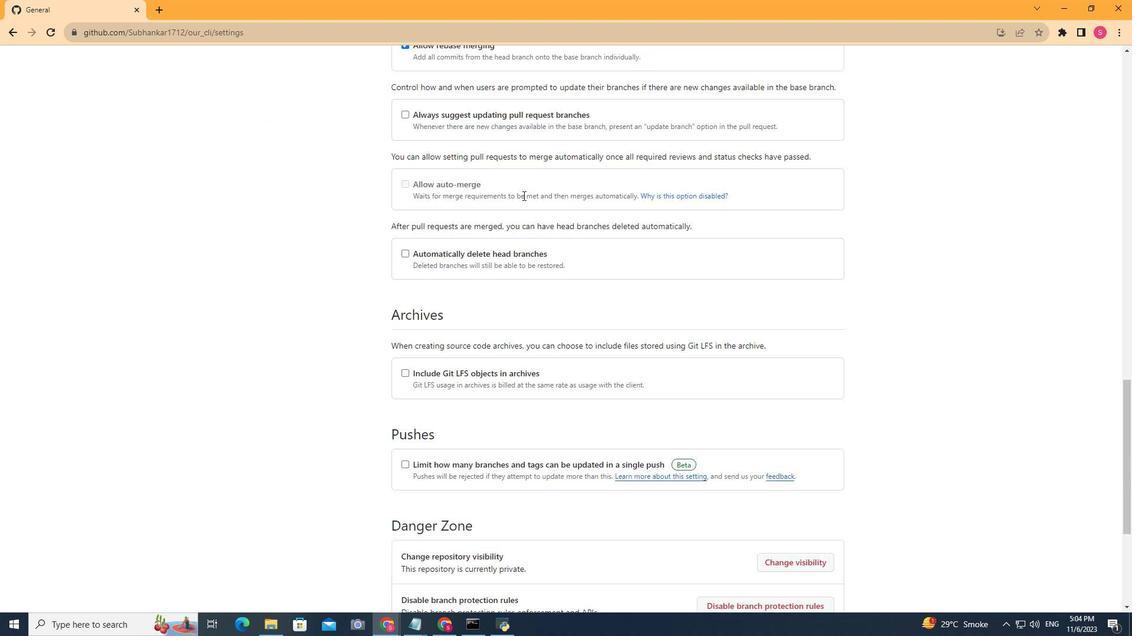 
Action: Mouse moved to (523, 195)
Screenshot: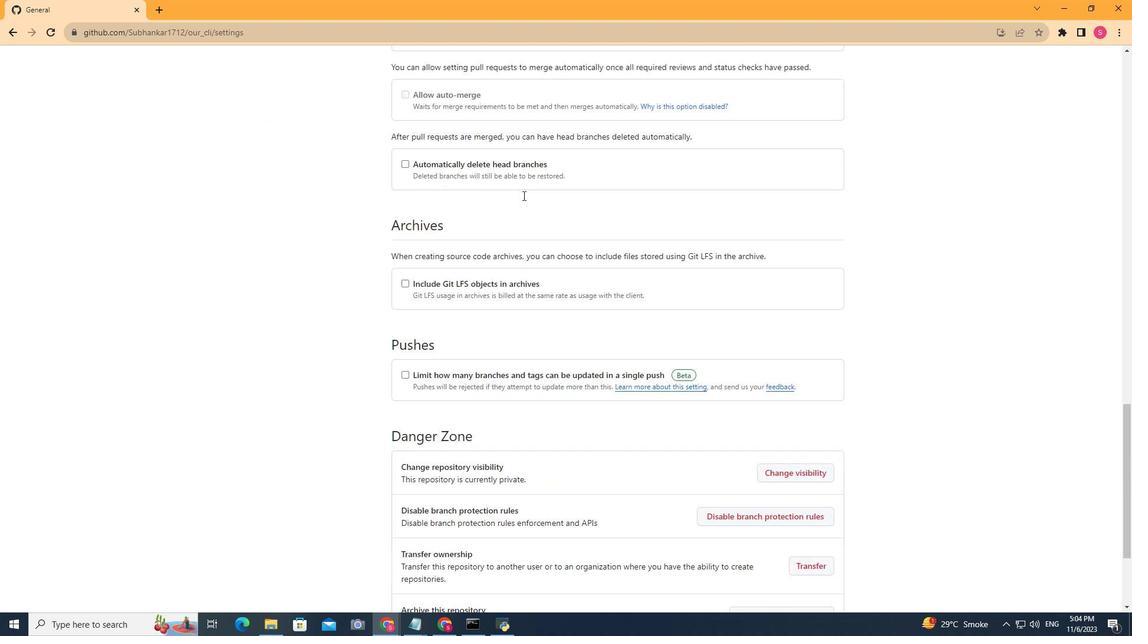 
Action: Mouse scrolled (523, 195) with delta (0, 0)
Screenshot: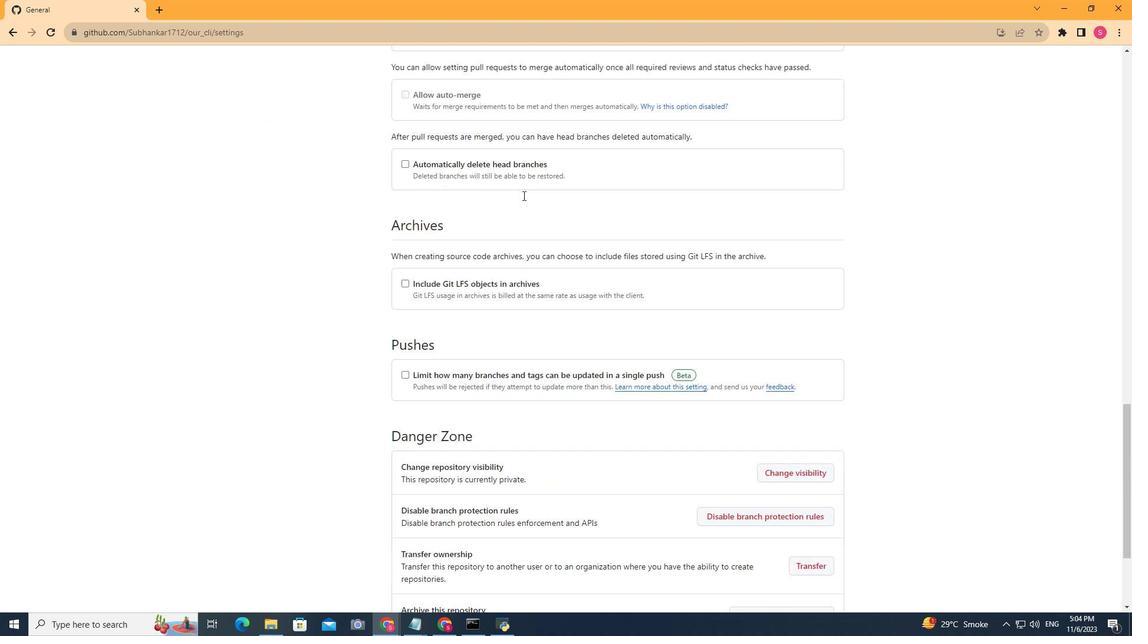 
Action: Mouse scrolled (523, 195) with delta (0, 0)
Screenshot: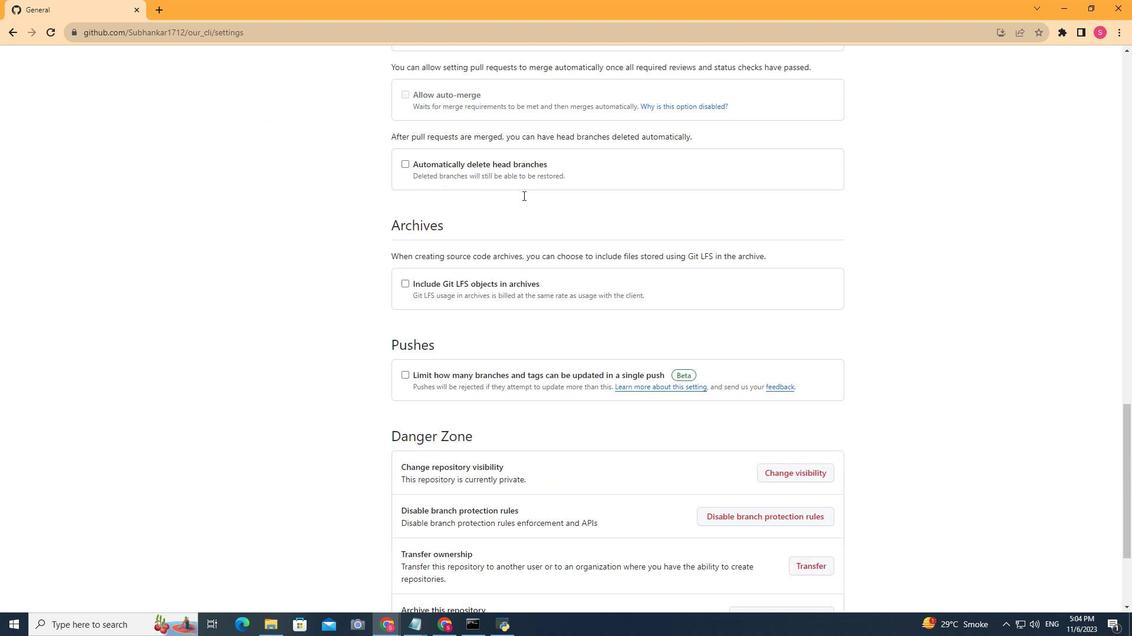 
Action: Mouse scrolled (523, 195) with delta (0, 0)
Screenshot: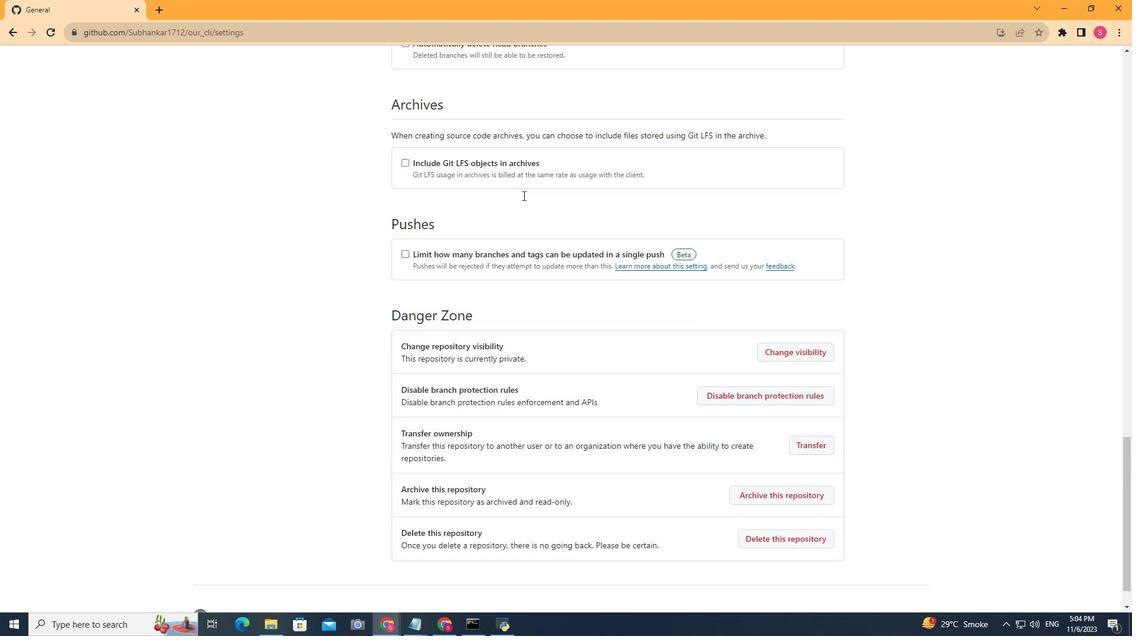 
Action: Mouse scrolled (523, 195) with delta (0, 0)
Screenshot: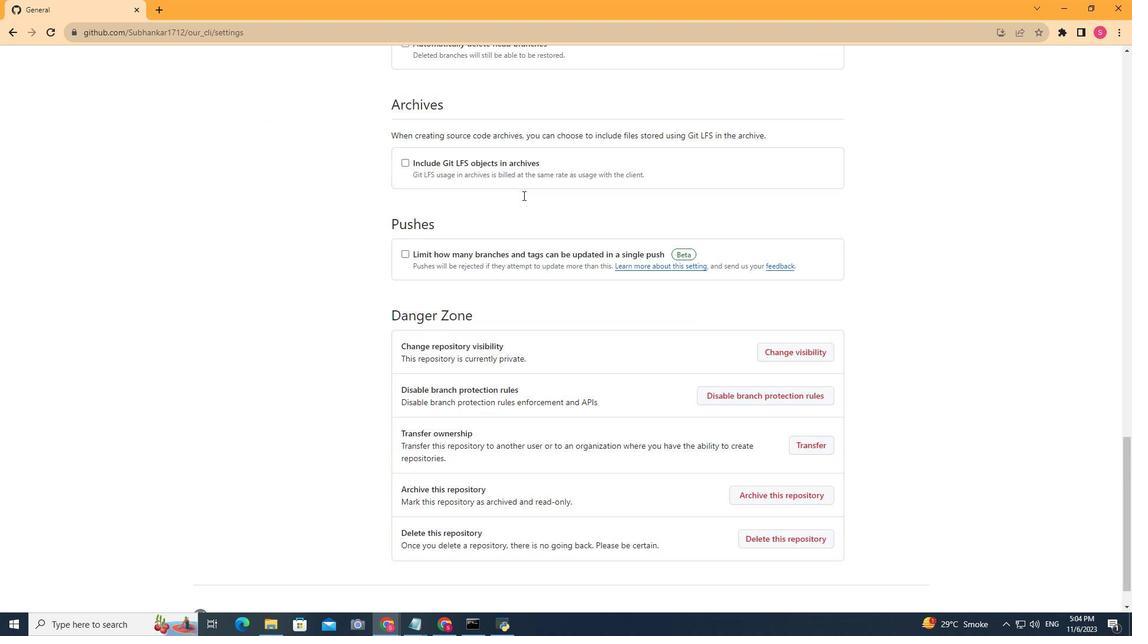
Action: Mouse scrolled (523, 195) with delta (0, 0)
Screenshot: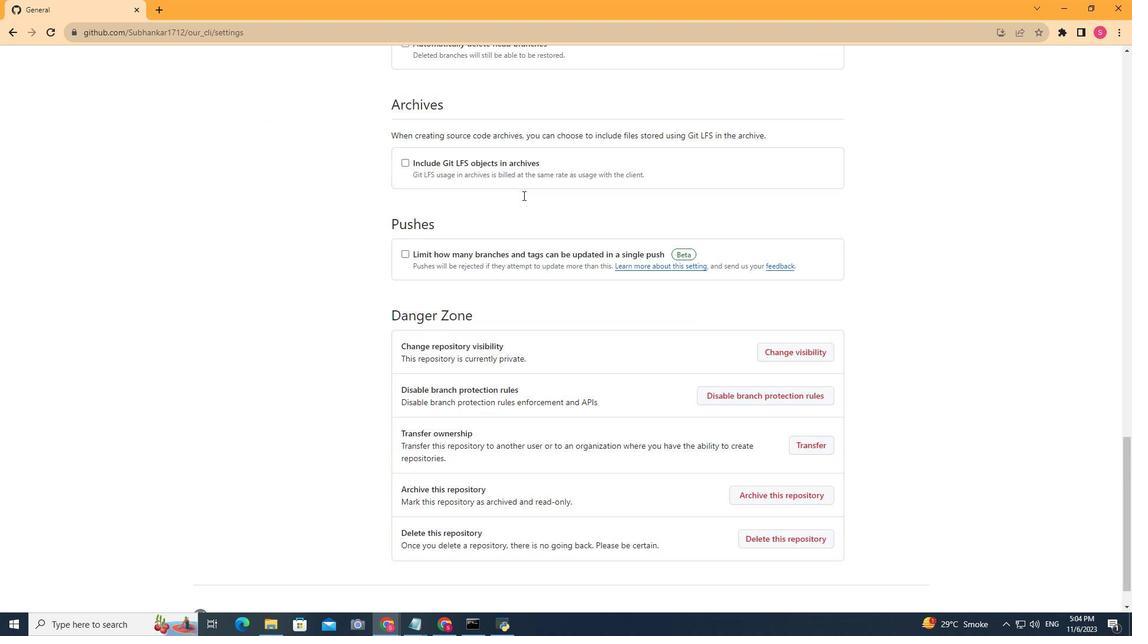 
Action: Mouse scrolled (523, 195) with delta (0, 0)
Screenshot: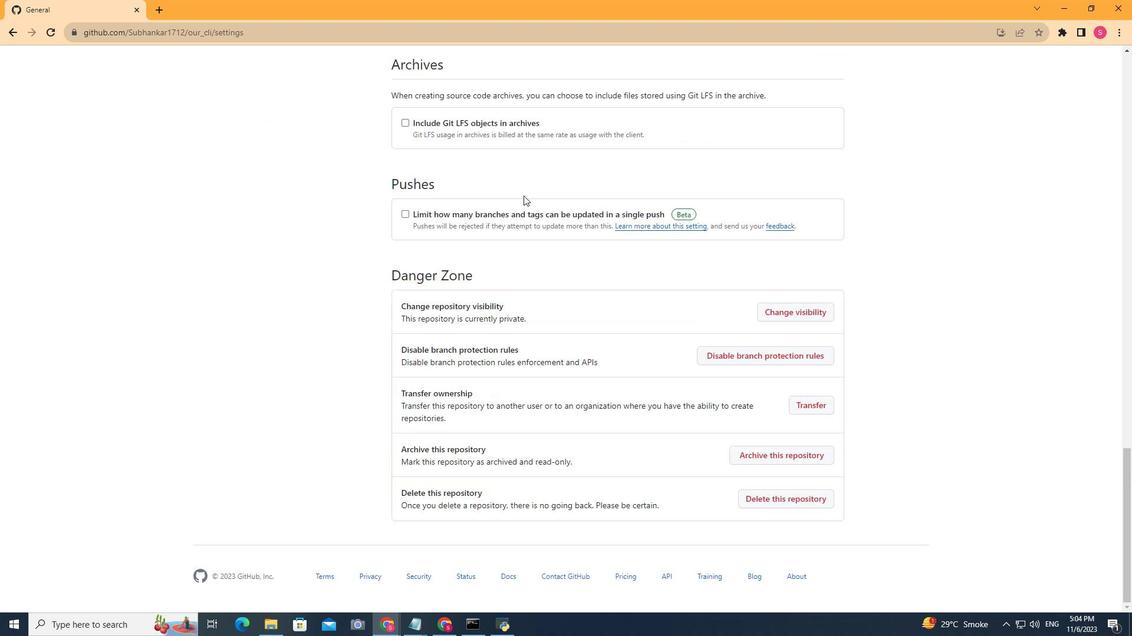 
Action: Mouse scrolled (523, 195) with delta (0, 0)
Screenshot: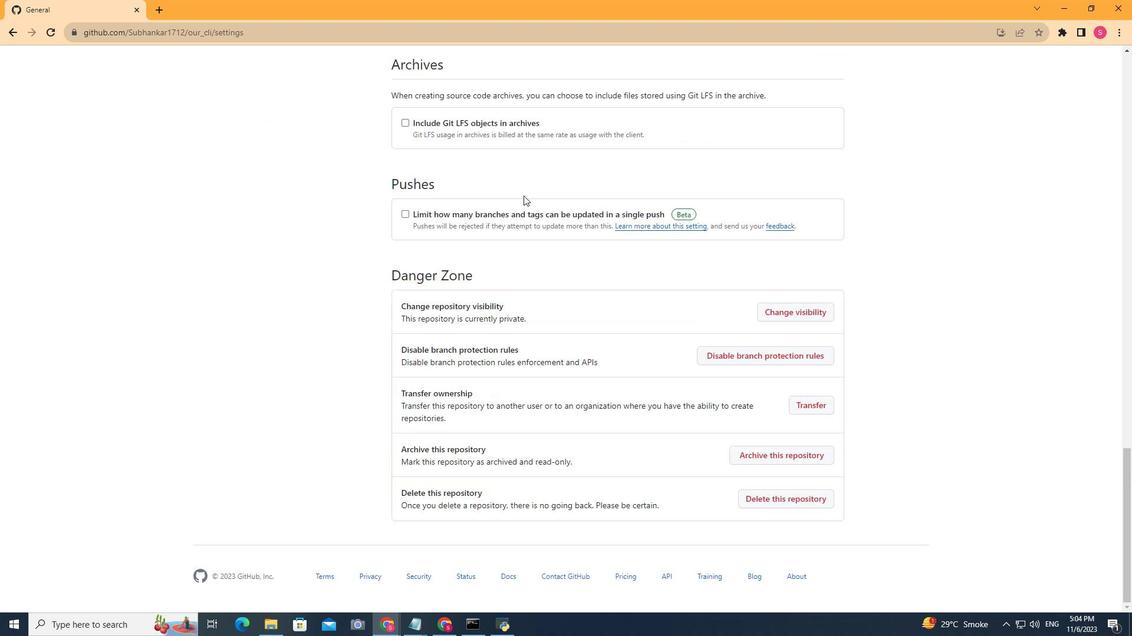 
Action: Mouse moved to (523, 195)
Screenshot: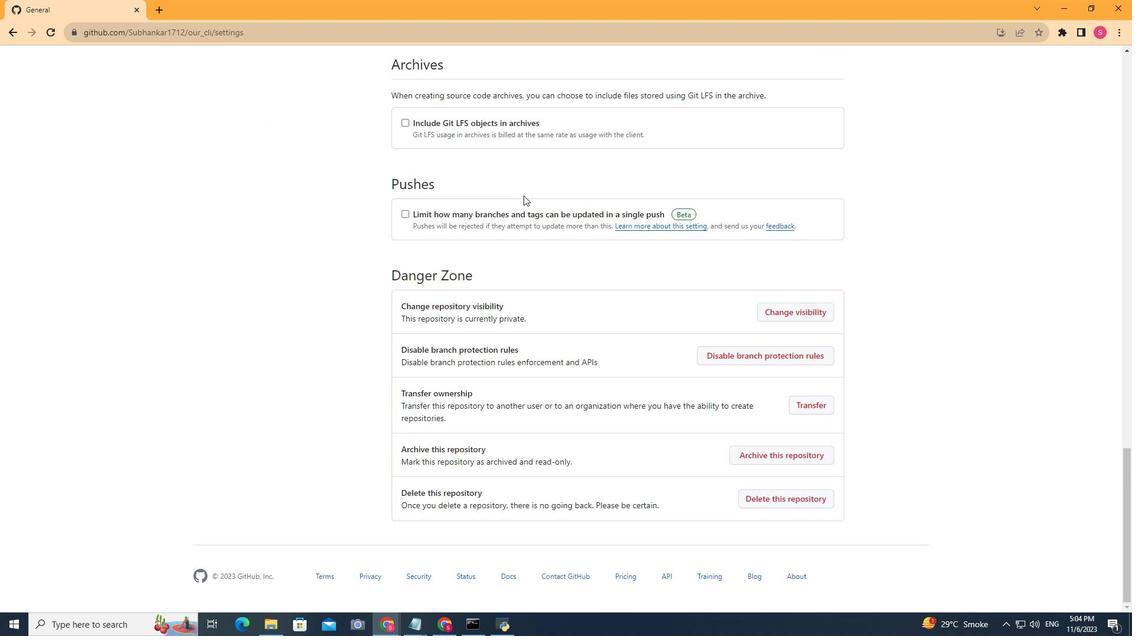 
Action: Mouse scrolled (523, 195) with delta (0, 0)
Screenshot: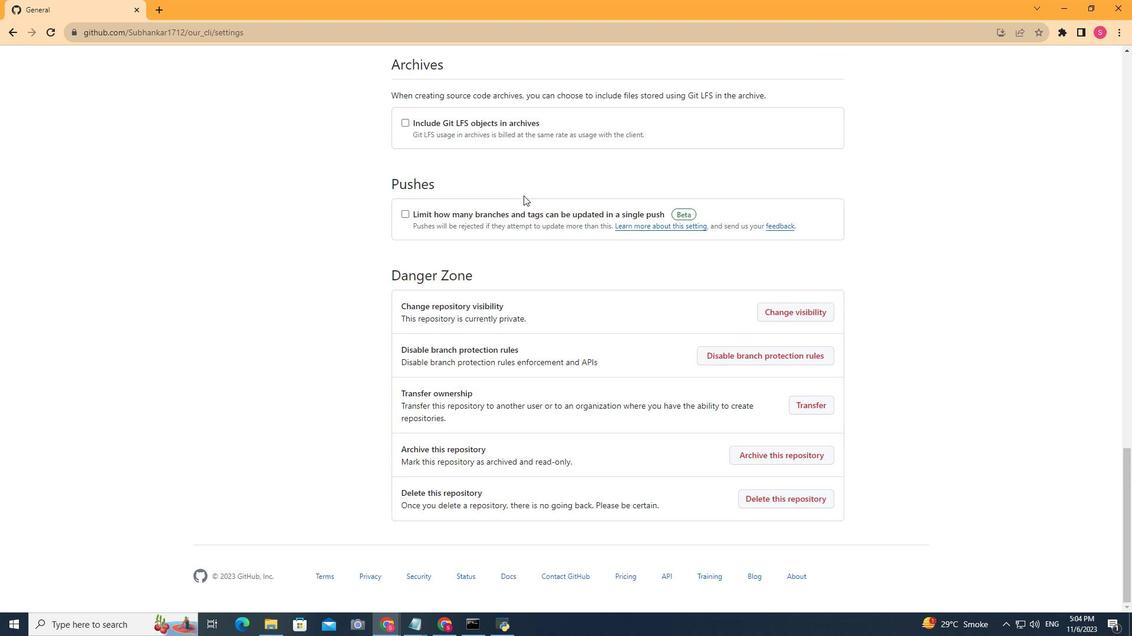 
Action: Mouse scrolled (523, 195) with delta (0, 0)
Screenshot: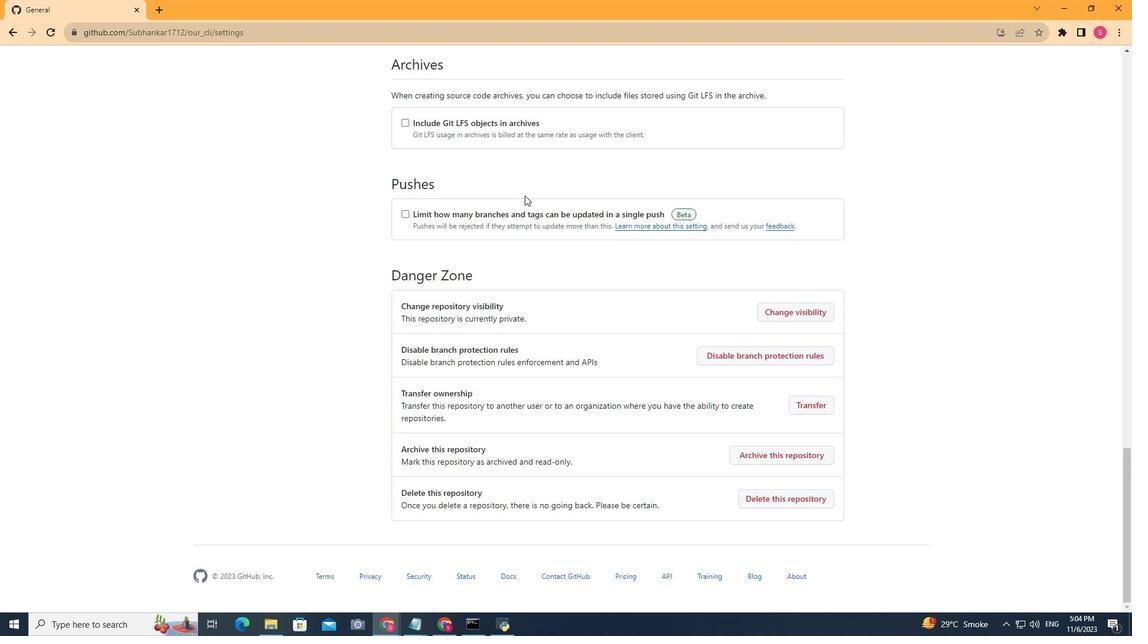 
Action: Mouse scrolled (523, 195) with delta (0, 0)
Screenshot: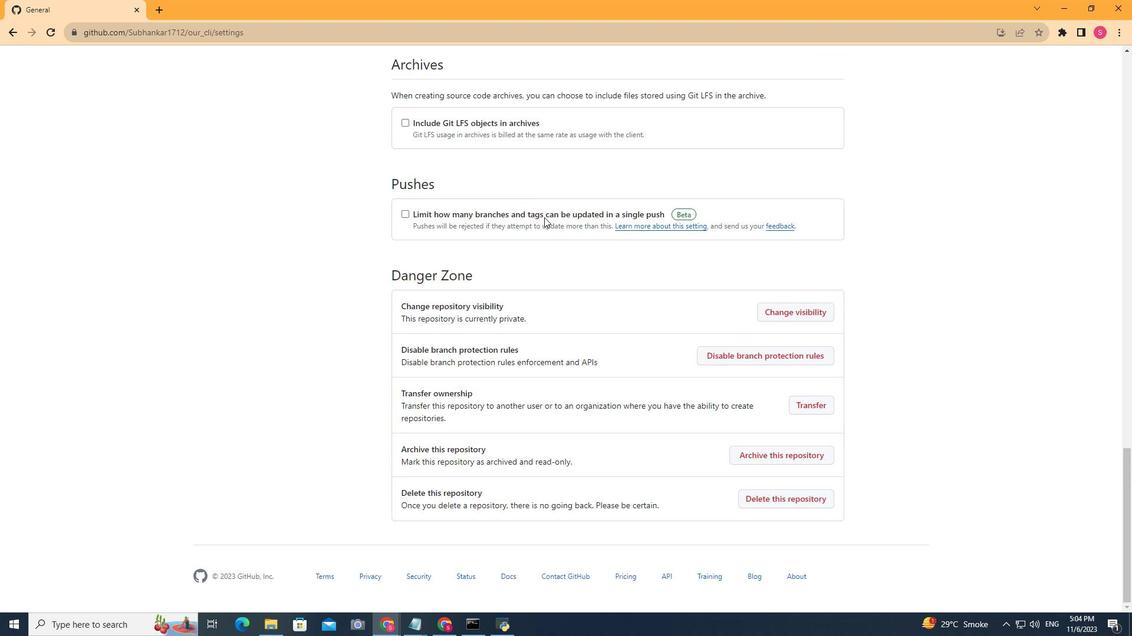 
Action: Mouse scrolled (523, 195) with delta (0, 0)
Screenshot: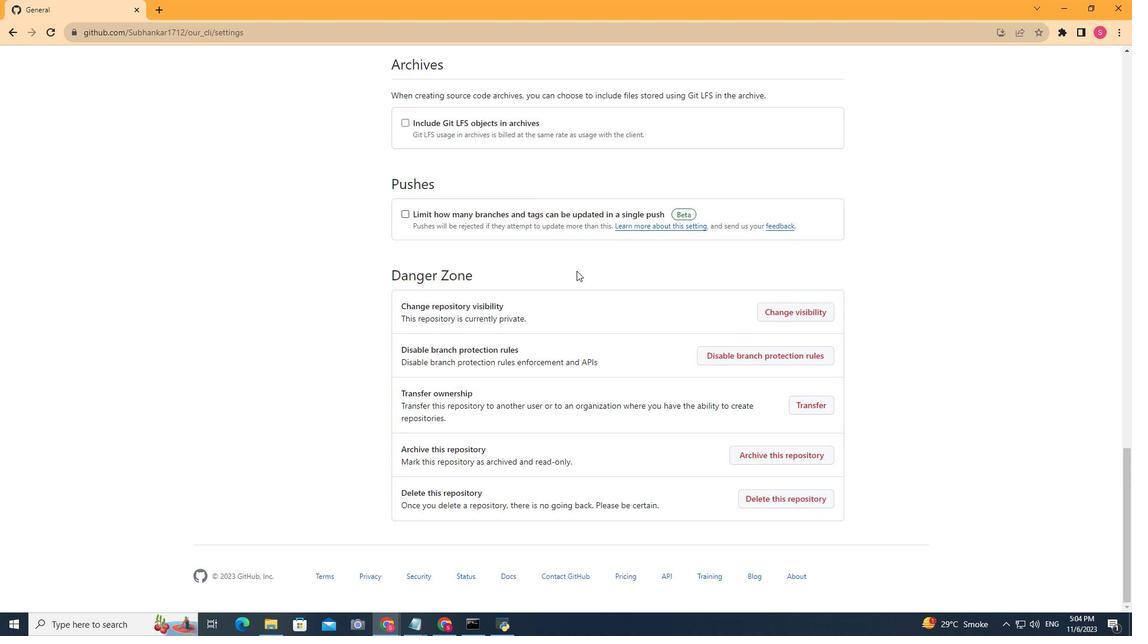 
Action: Mouse moved to (773, 452)
Screenshot: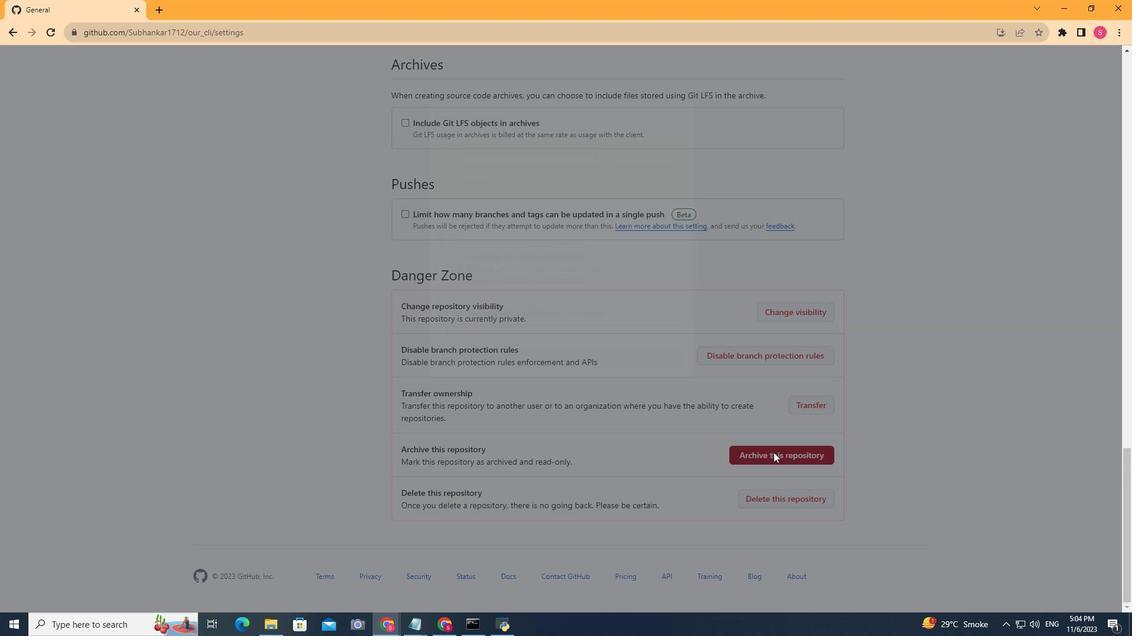 
Action: Mouse pressed left at (773, 452)
Screenshot: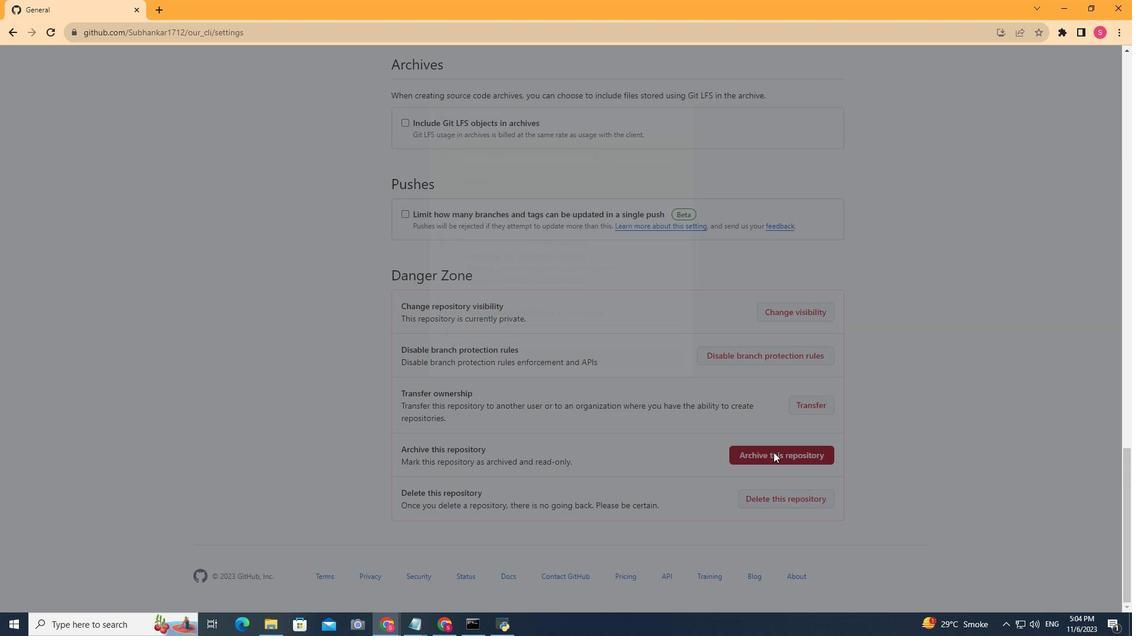 
Action: Mouse moved to (560, 336)
Screenshot: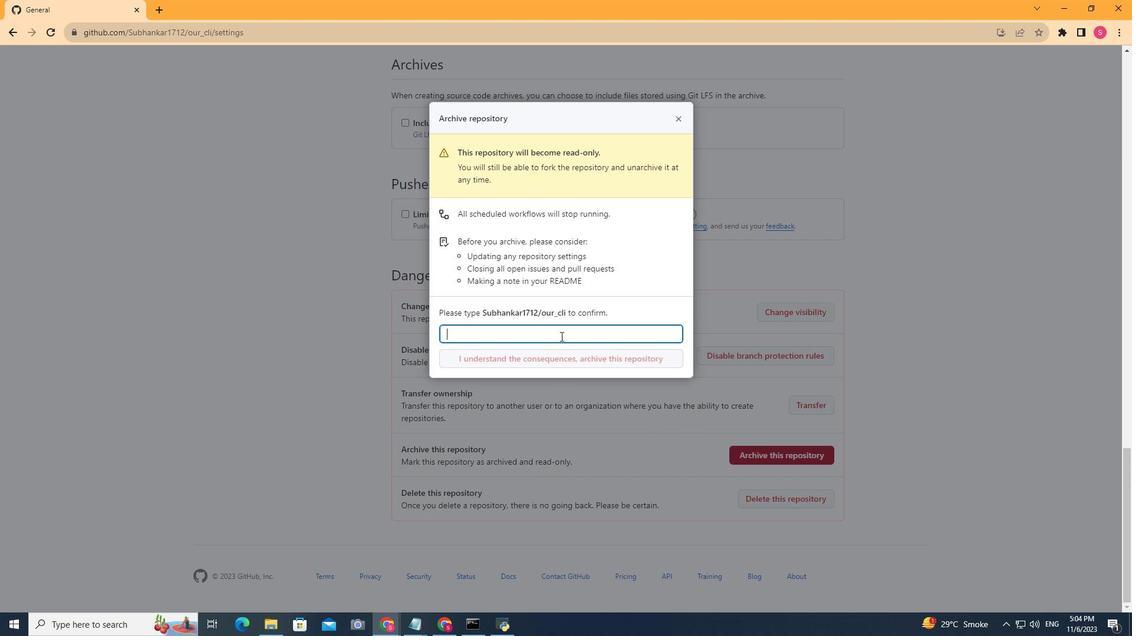 
Action: Mouse pressed left at (560, 336)
Screenshot: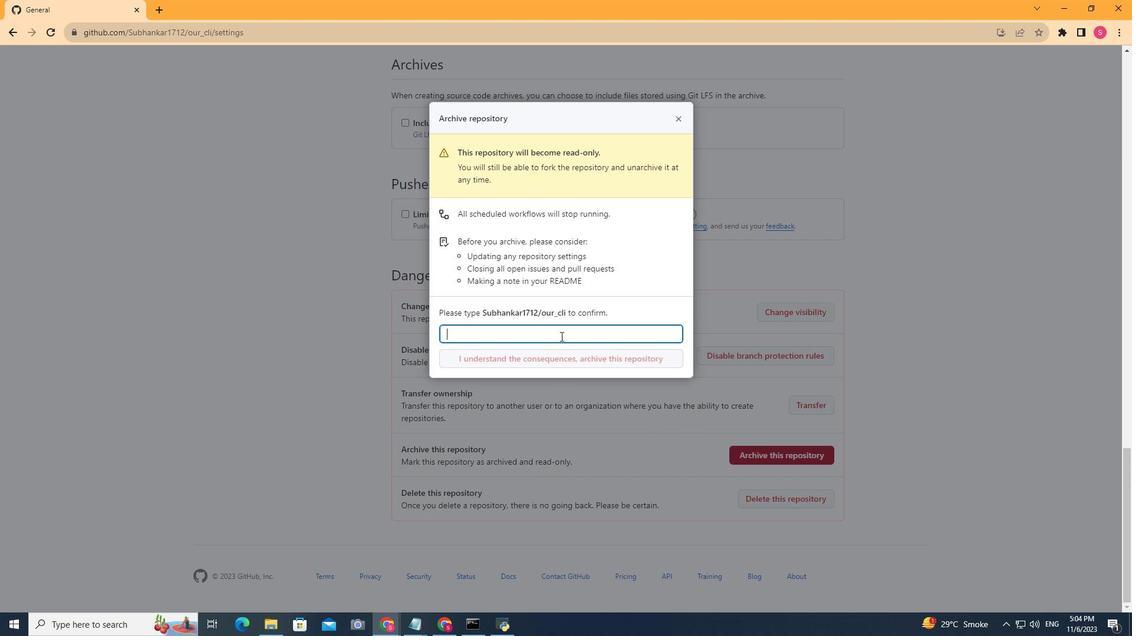 
Action: Key pressed <Key.shift>Subhankar1712/our<Key.shift>_cli
Screenshot: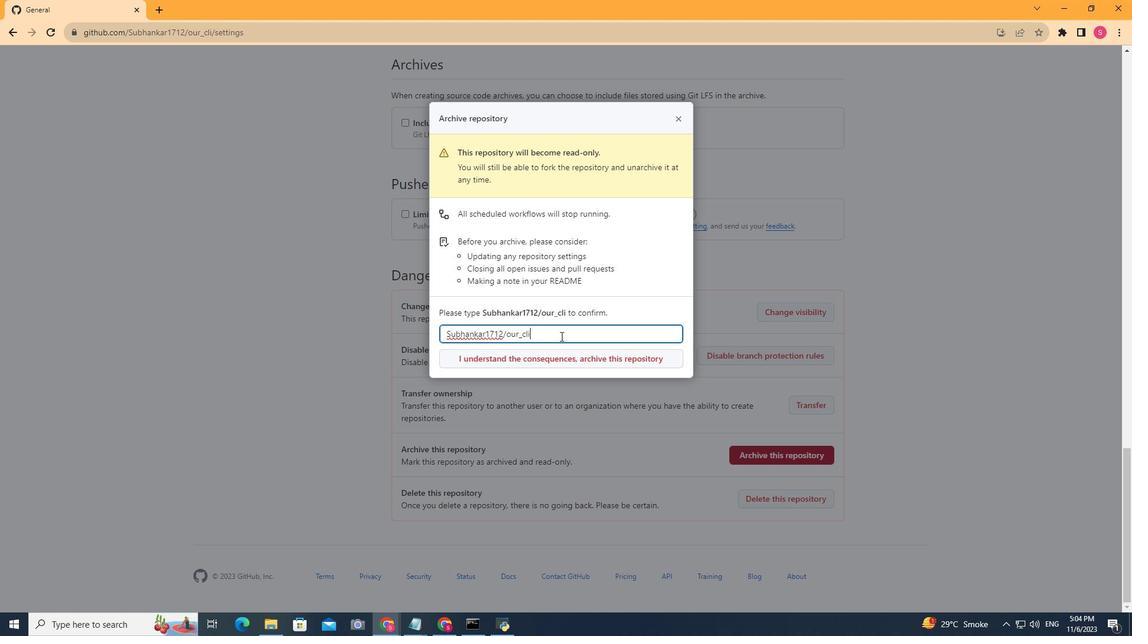 
Action: Mouse moved to (578, 355)
Screenshot: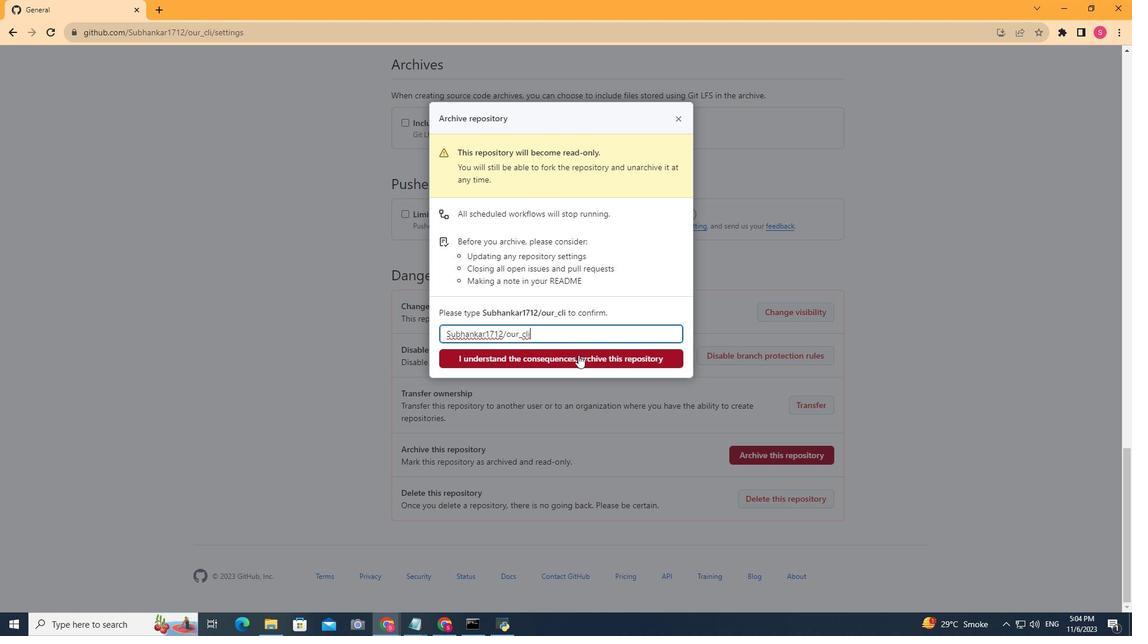 
Action: Mouse pressed left at (578, 355)
Screenshot: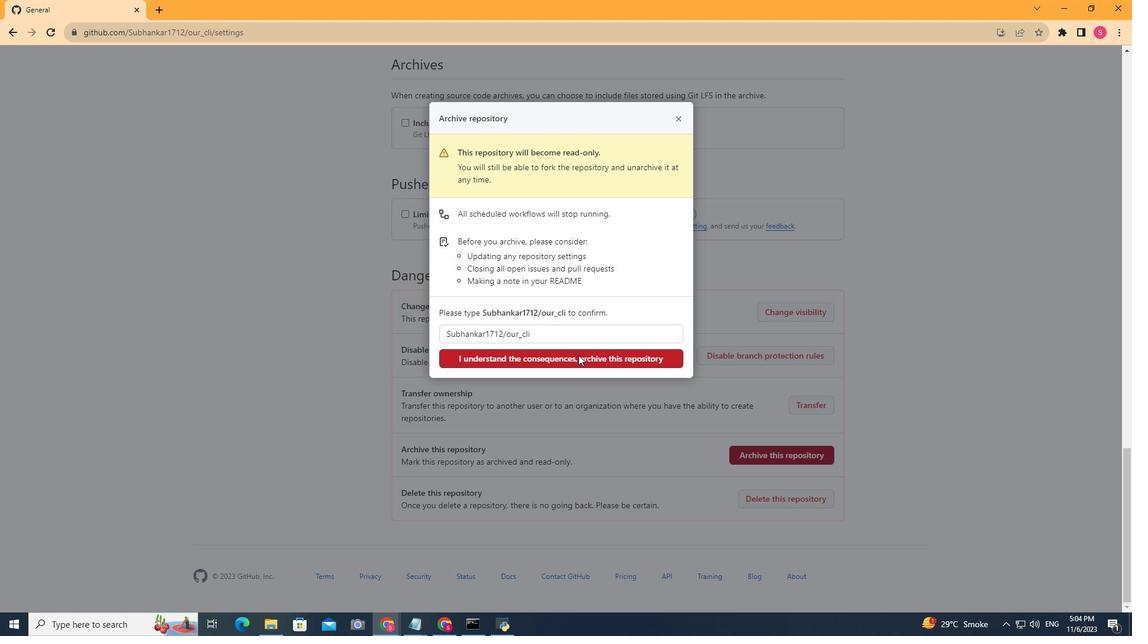 
Action: Mouse moved to (651, 272)
Screenshot: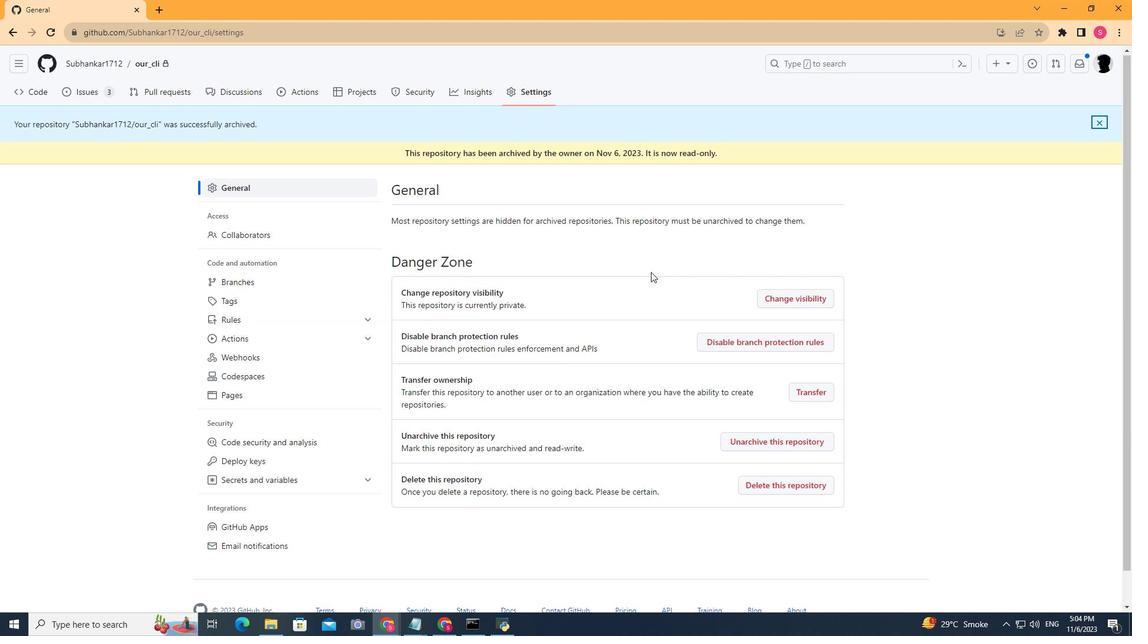 
Action: Mouse scrolled (651, 271) with delta (0, 0)
Screenshot: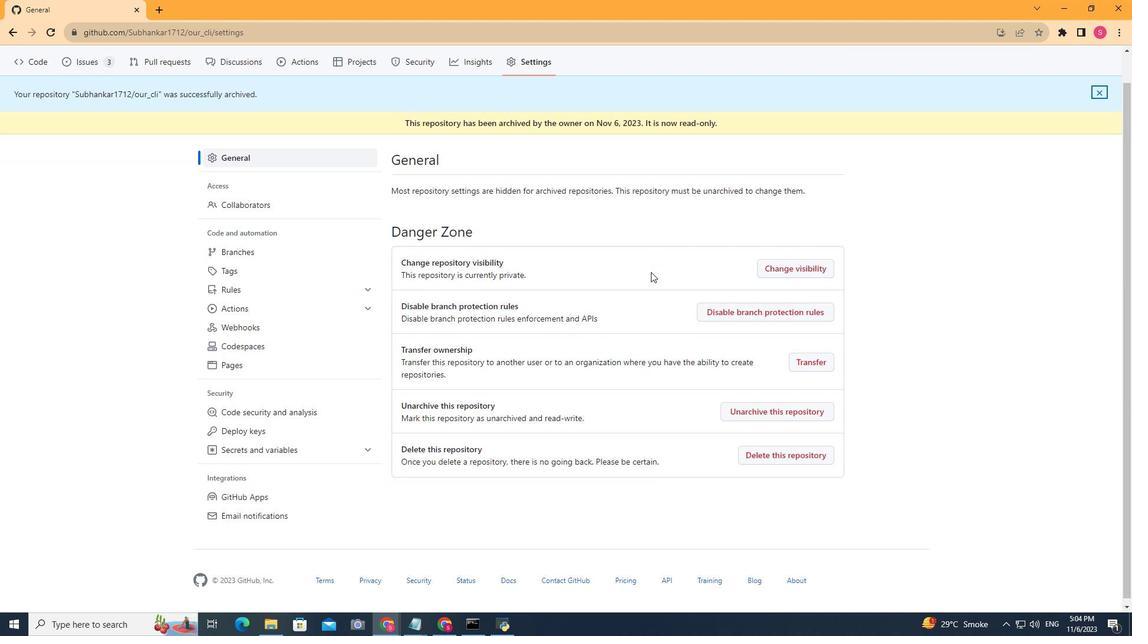 
Action: Mouse scrolled (651, 271) with delta (0, 0)
Screenshot: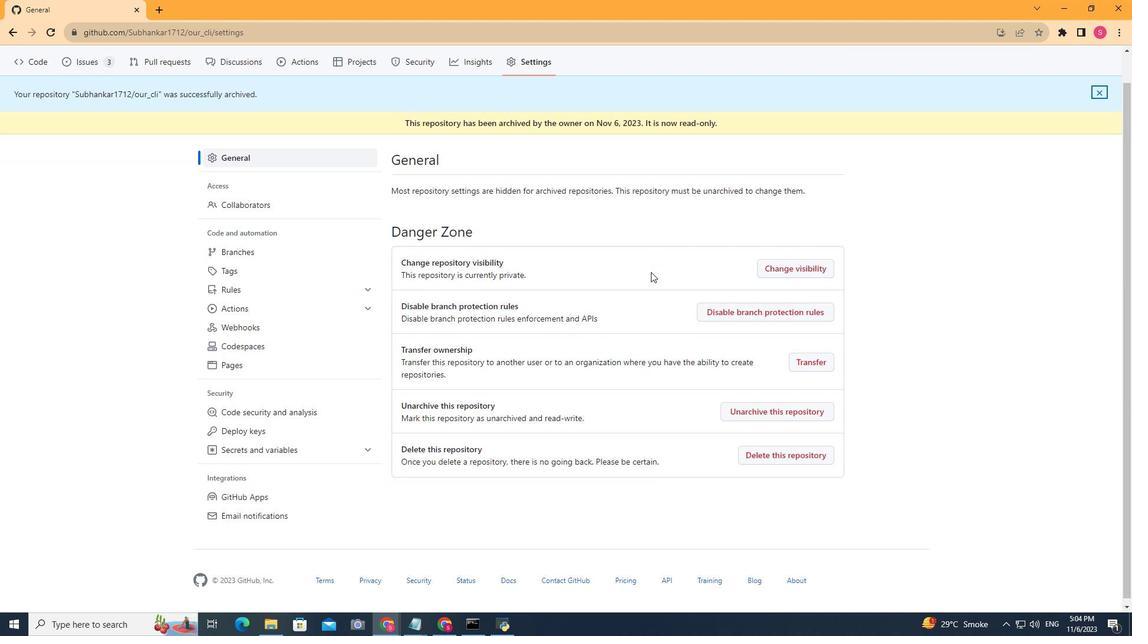 
Action: Mouse scrolled (651, 271) with delta (0, 0)
Screenshot: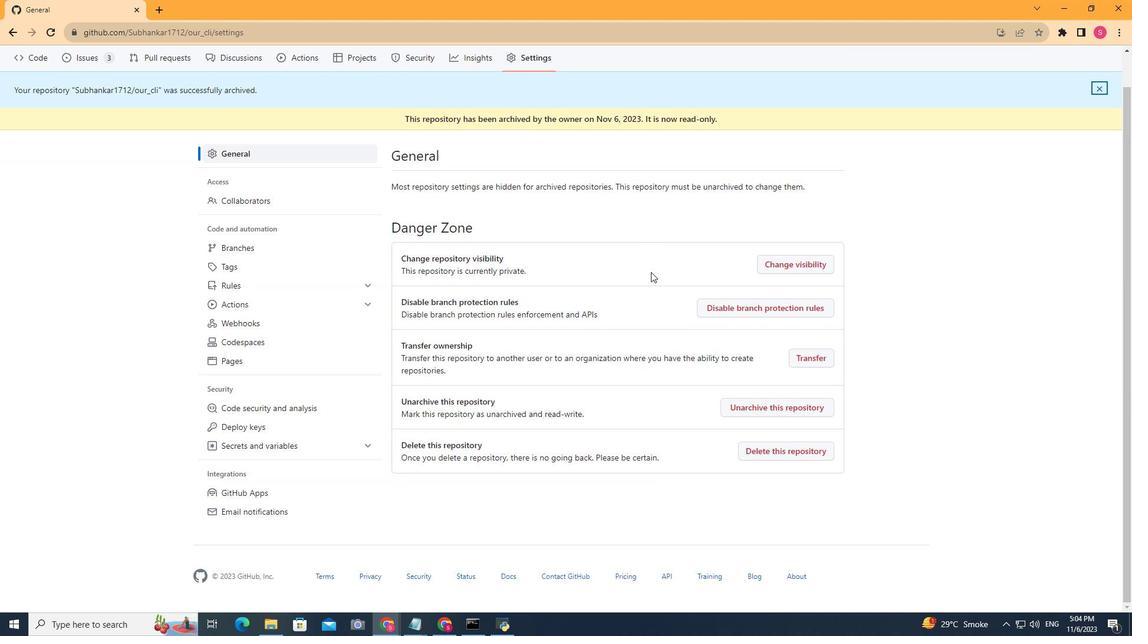 
Action: Mouse scrolled (651, 271) with delta (0, 0)
Screenshot: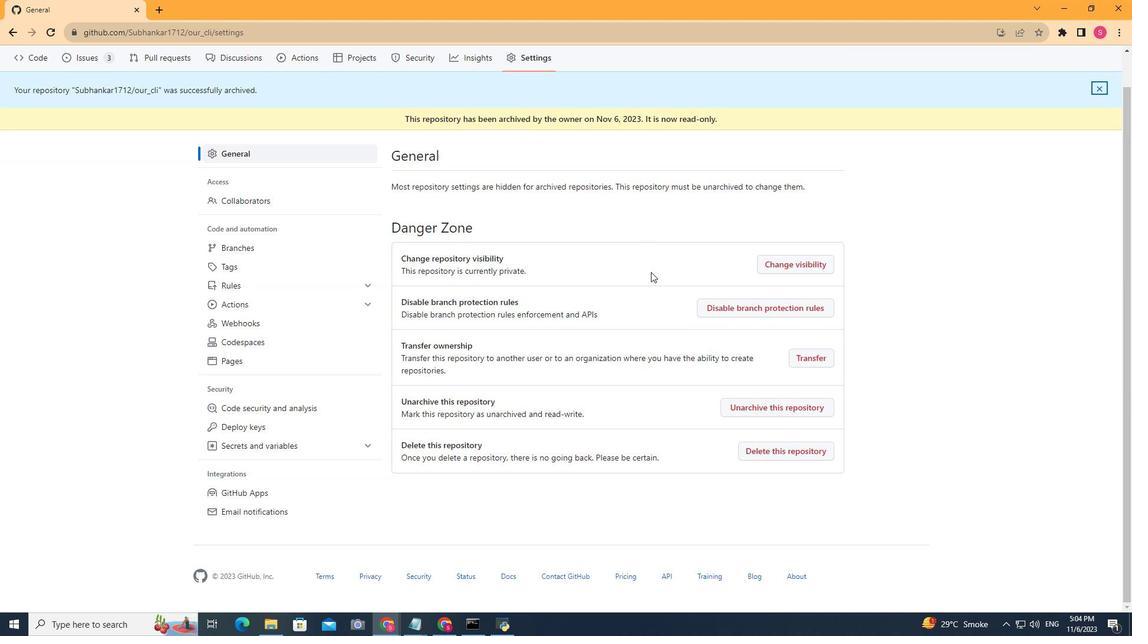 
Action: Mouse scrolled (651, 271) with delta (0, 0)
Screenshot: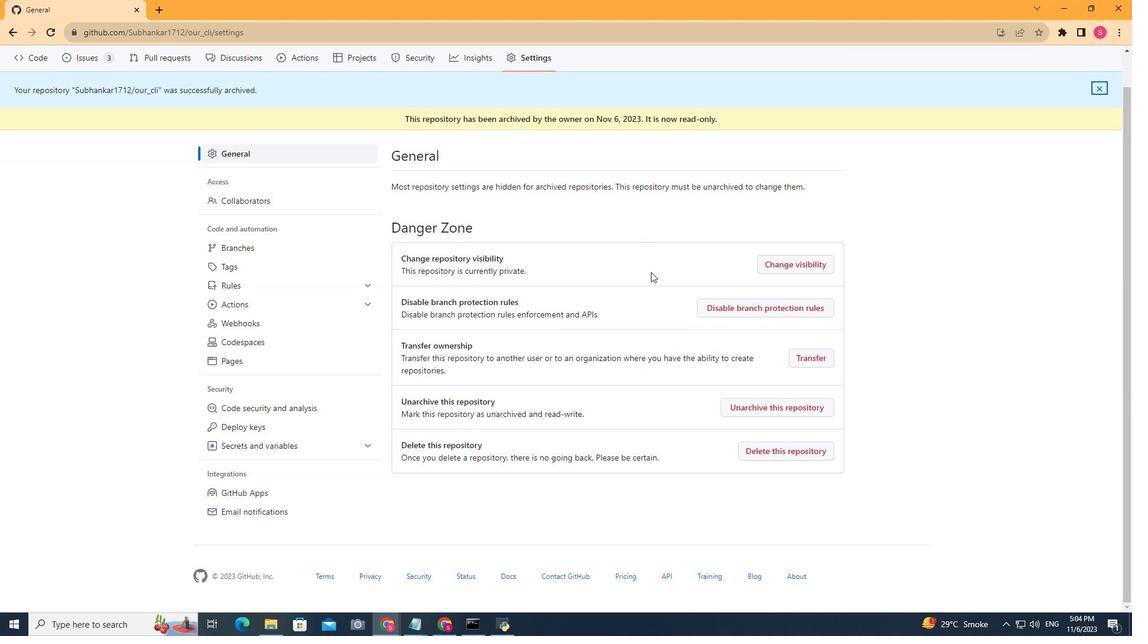 
Action: Mouse moved to (659, 314)
Screenshot: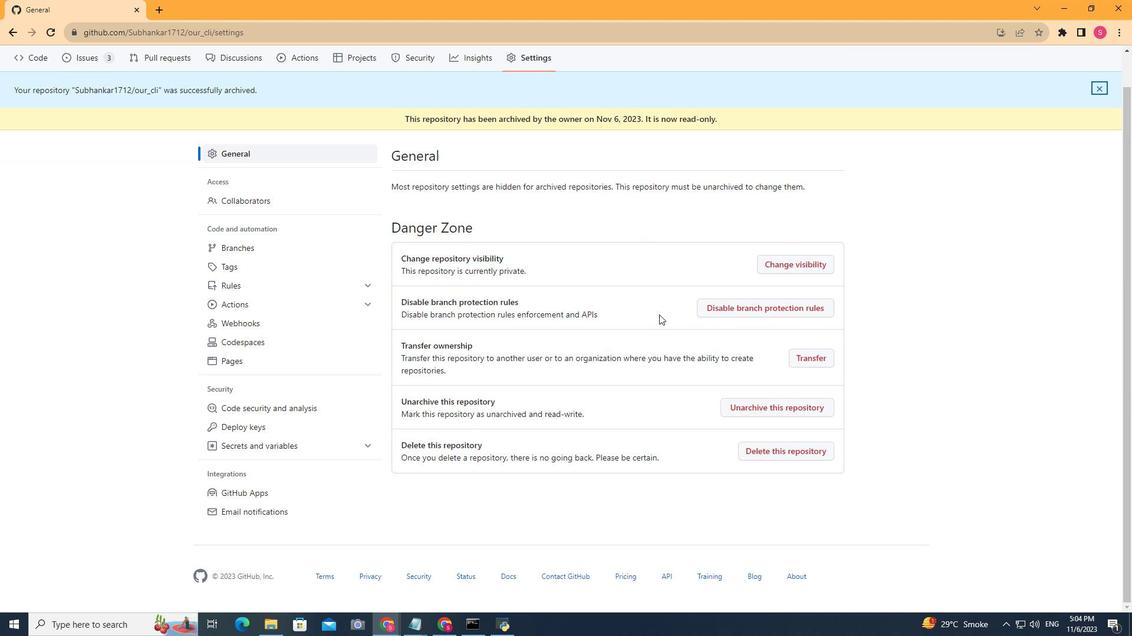 
Action: Mouse scrolled (659, 315) with delta (0, 0)
Screenshot: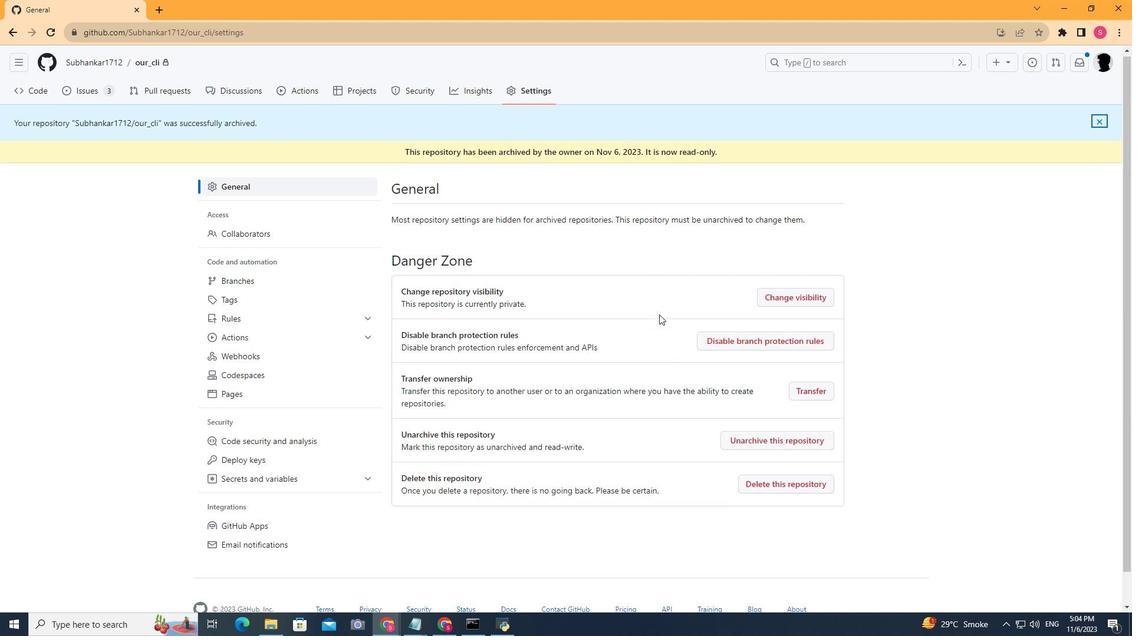 
Action: Mouse scrolled (659, 315) with delta (0, 0)
Screenshot: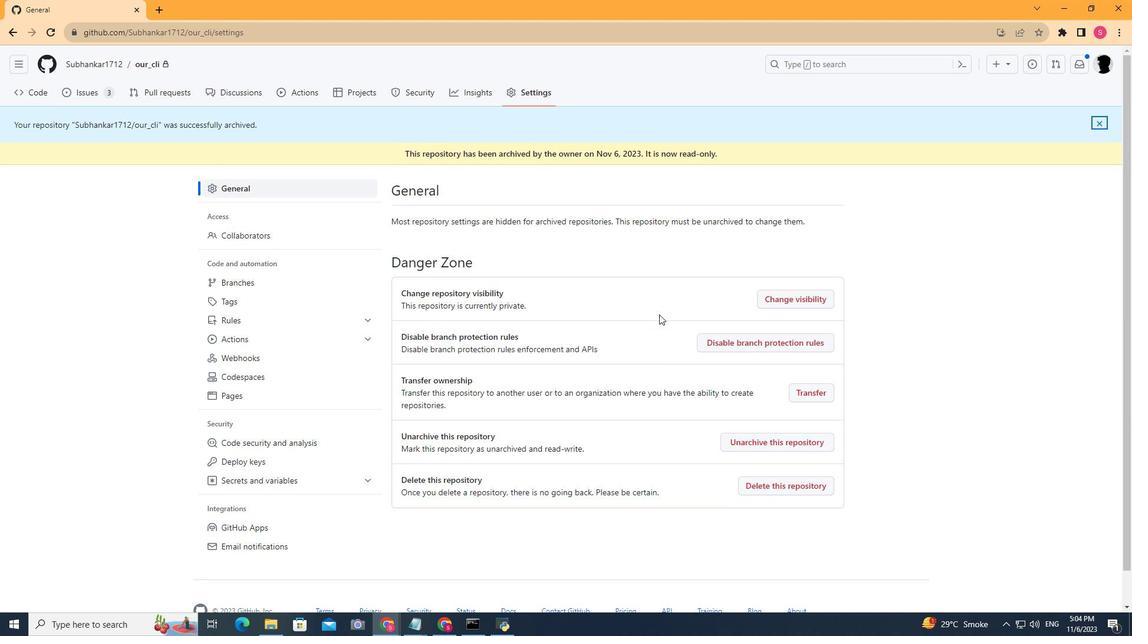 
Action: Mouse scrolled (659, 315) with delta (0, 0)
Screenshot: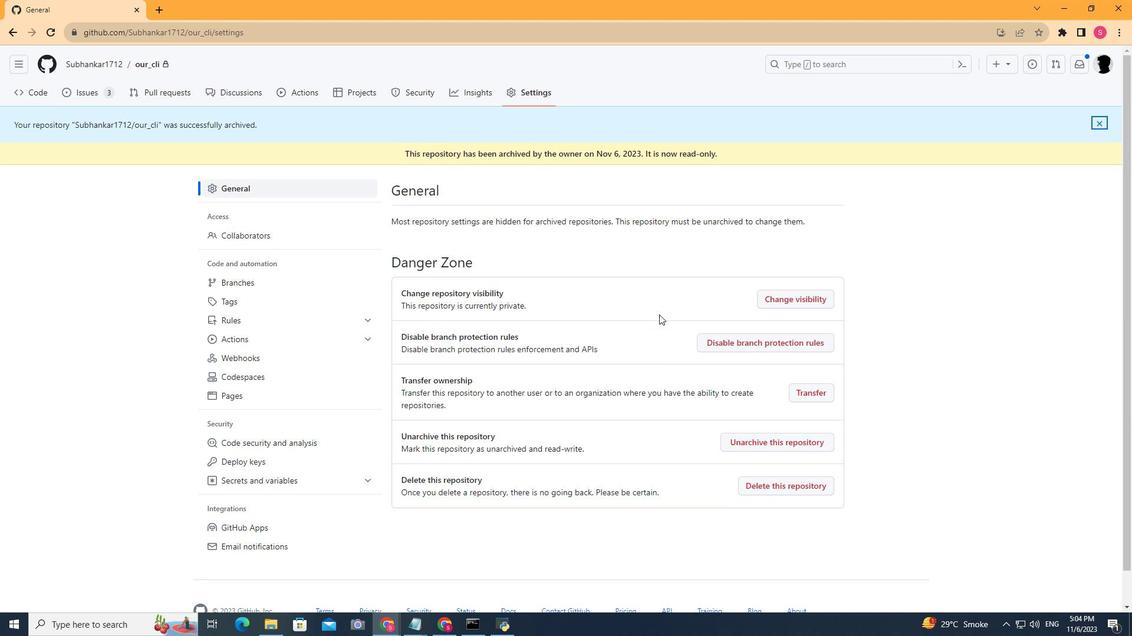 
Action: Mouse scrolled (659, 315) with delta (0, 0)
Screenshot: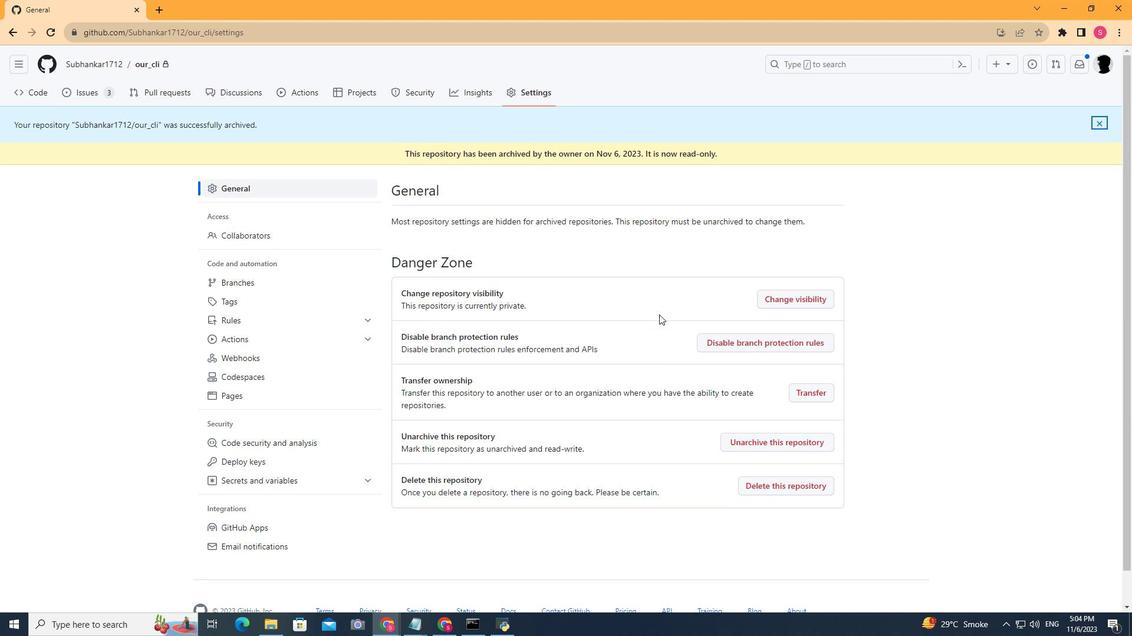 
Action: Mouse scrolled (659, 315) with delta (0, 0)
Screenshot: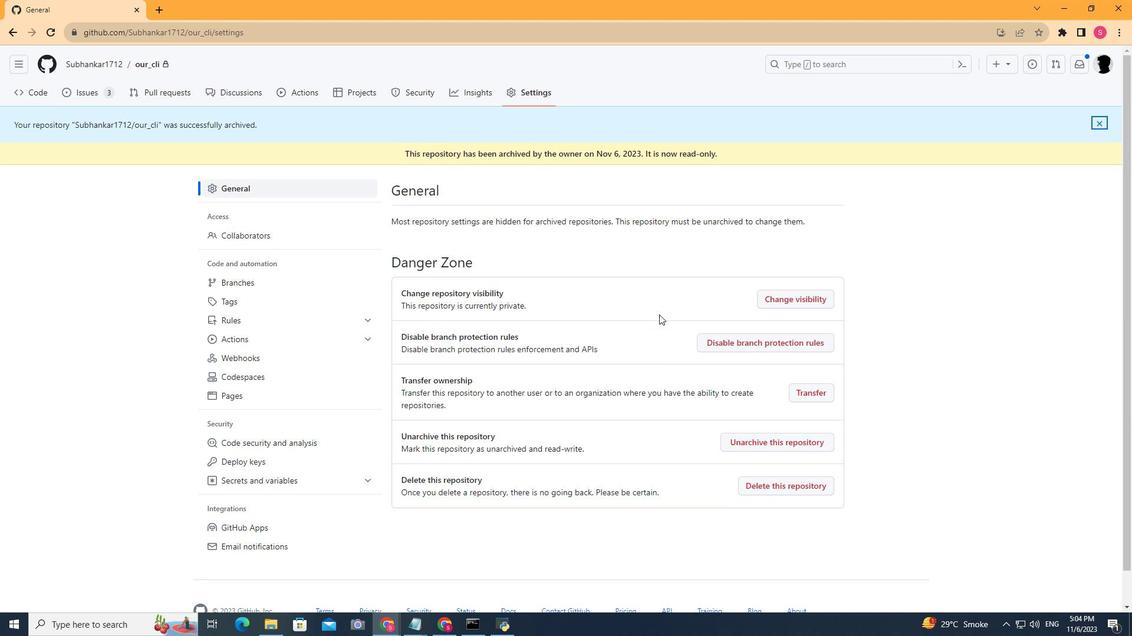 
